 Task: Open the event Casual Webinar: Email Marketing Strategies on '2024/05/08', change the date to 2024/03/25, change the font style of the description to Trebuchet MS, set the availability to Free, insert an emoji Wed, logged in from the account softage.10@softage.net and add another guest for the event, softage.8@softage.net. Change the alignment of the event description to Align center.Change the font color of the description to Light  Orange and select an event charm, 
Action: Mouse moved to (302, 127)
Screenshot: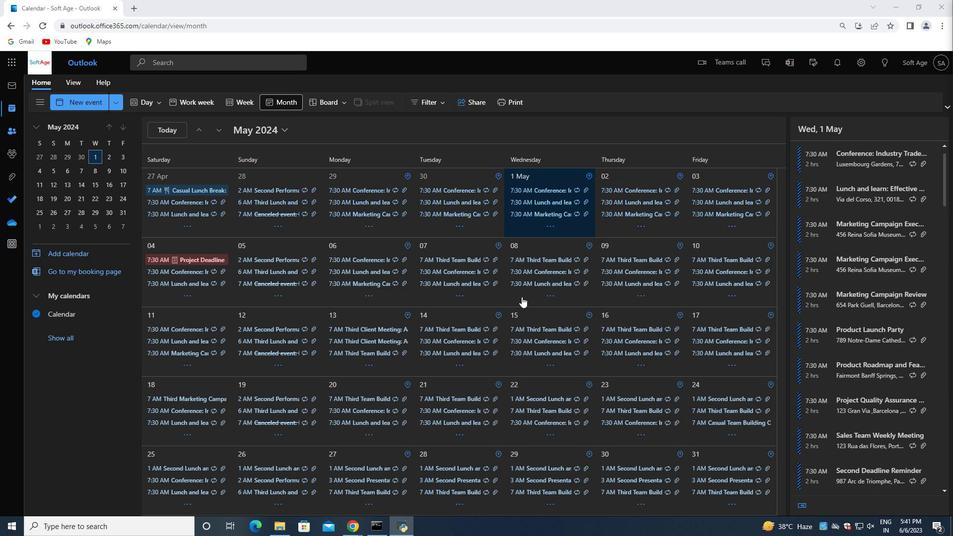 
Action: Mouse pressed left at (302, 127)
Screenshot: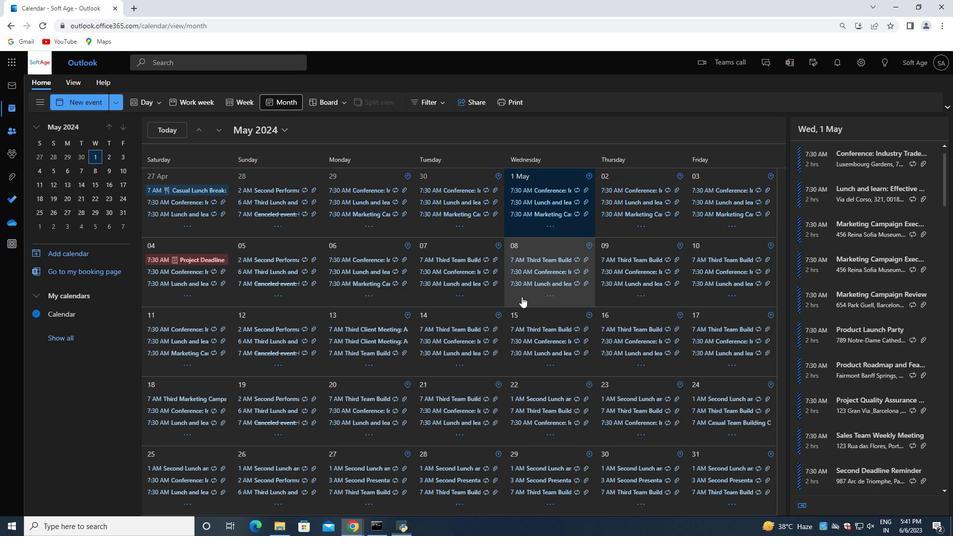 
Action: Mouse moved to (327, 151)
Screenshot: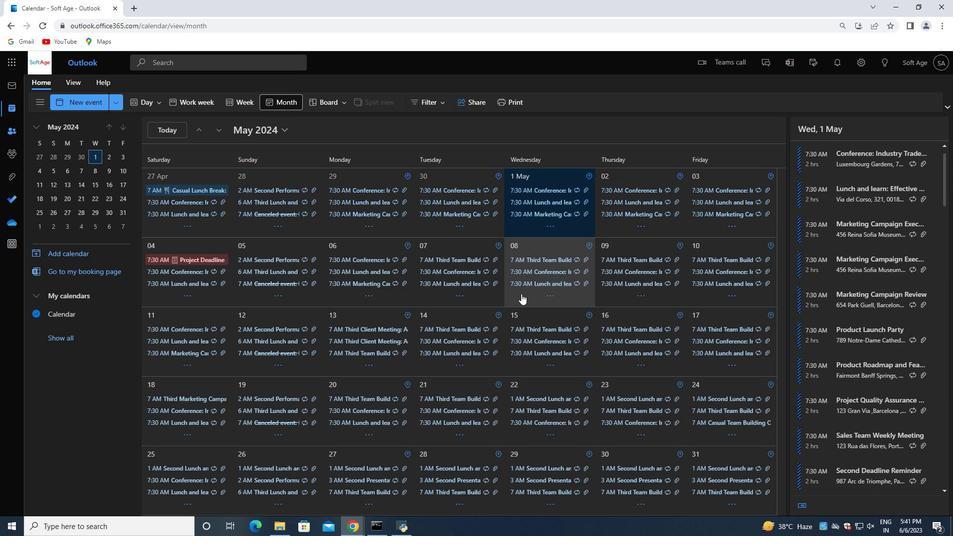 
Action: Mouse pressed left at (327, 151)
Screenshot: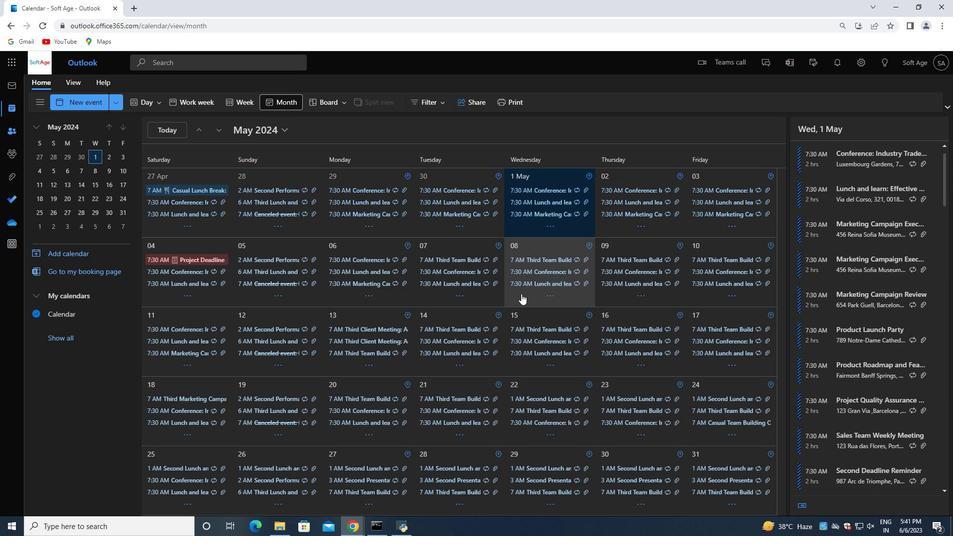
Action: Mouse moved to (240, 200)
Screenshot: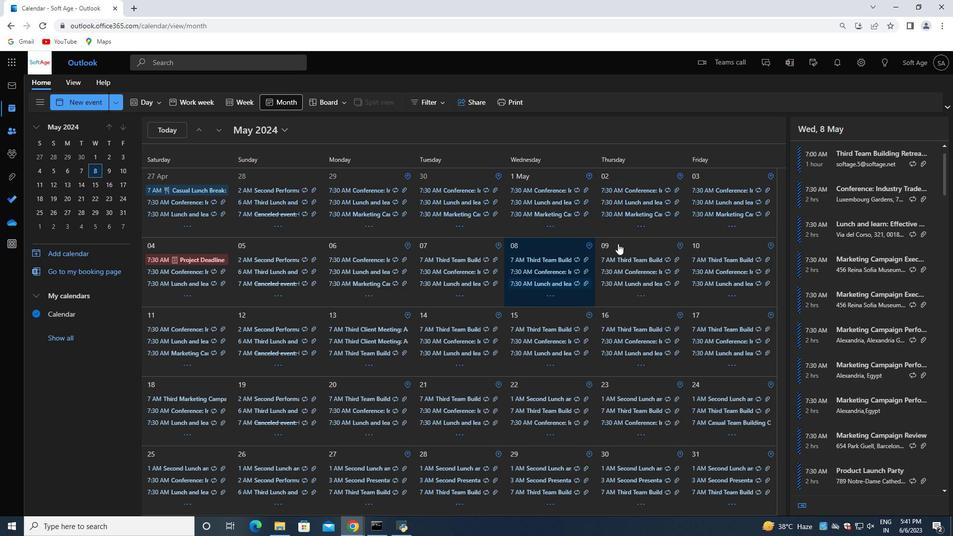 
Action: Mouse pressed left at (240, 200)
Screenshot: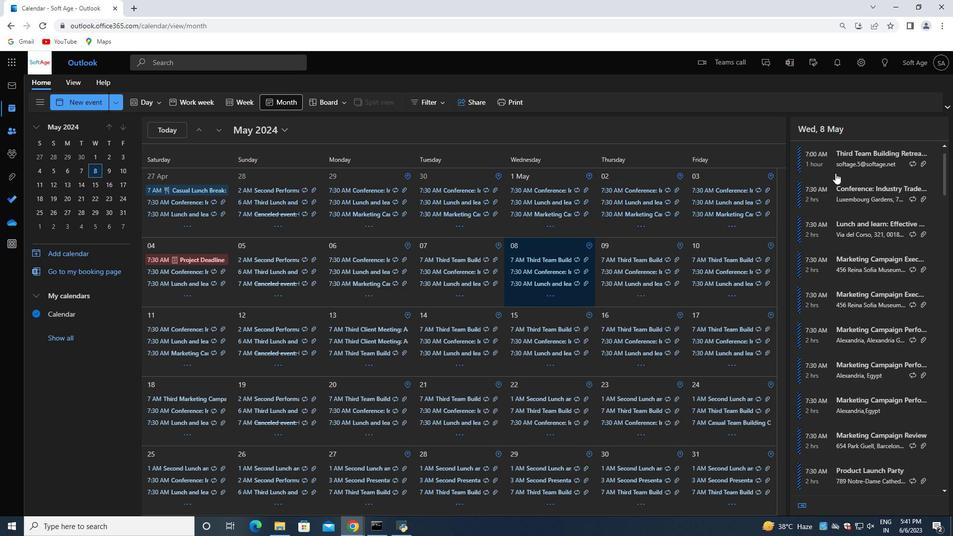 
Action: Mouse moved to (515, 135)
Screenshot: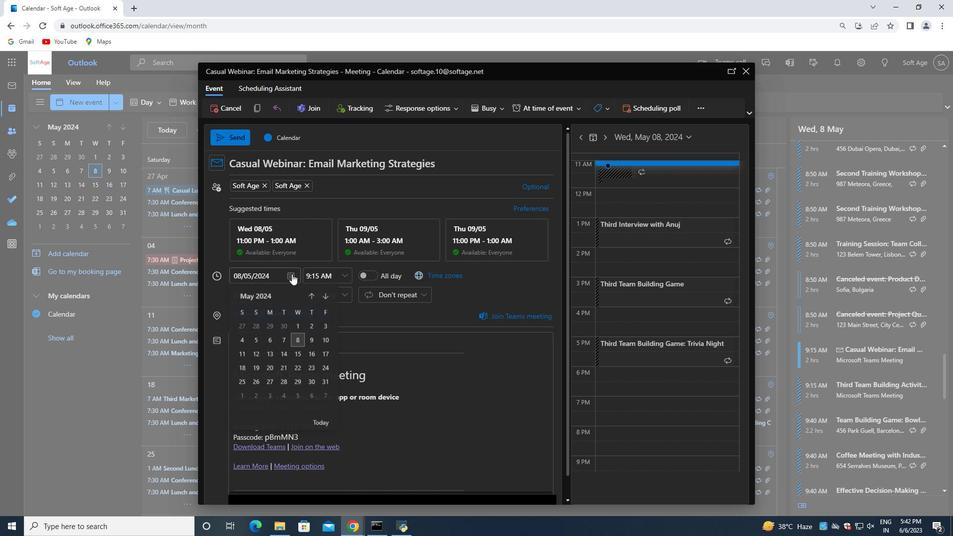
Action: Mouse pressed left at (515, 135)
Screenshot: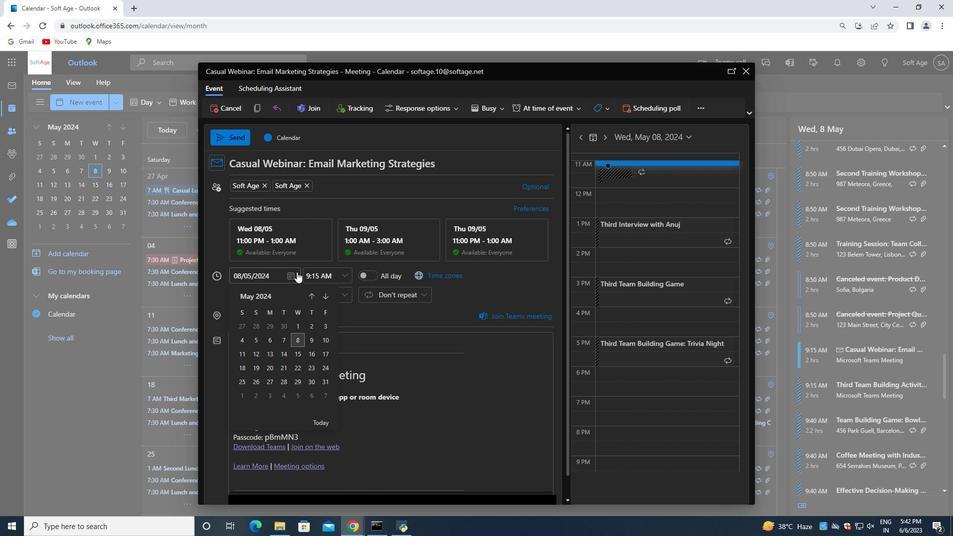 
Action: Mouse moved to (521, 296)
Screenshot: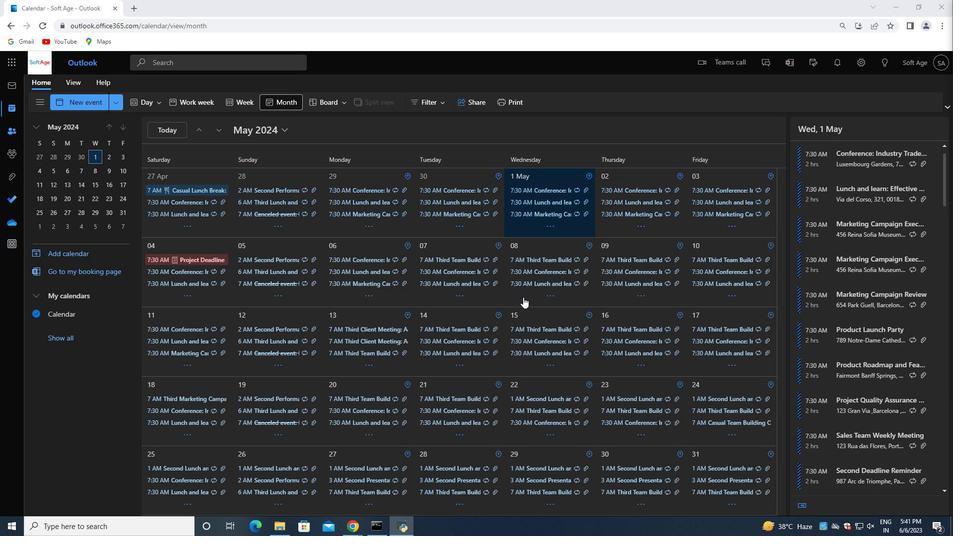 
Action: Mouse pressed left at (521, 296)
Screenshot: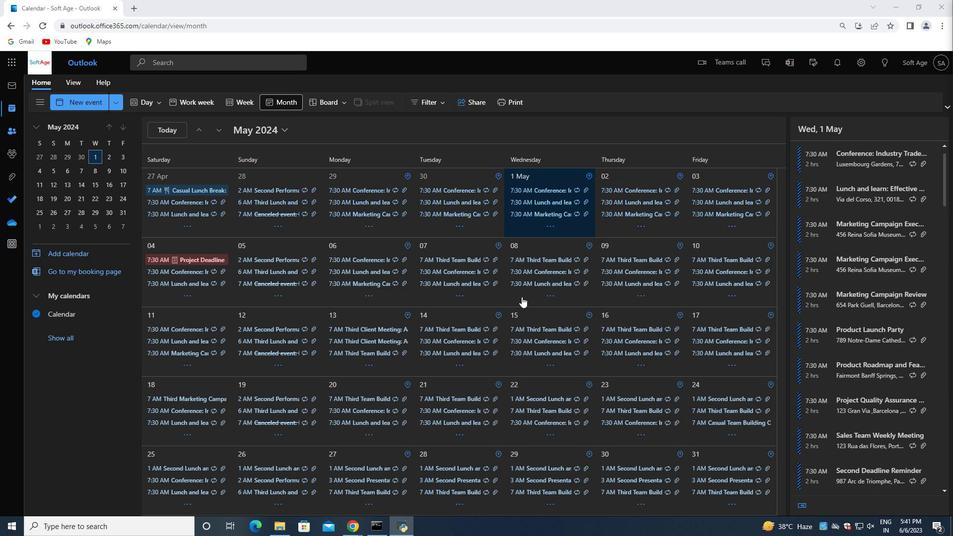 
Action: Mouse moved to (861, 275)
Screenshot: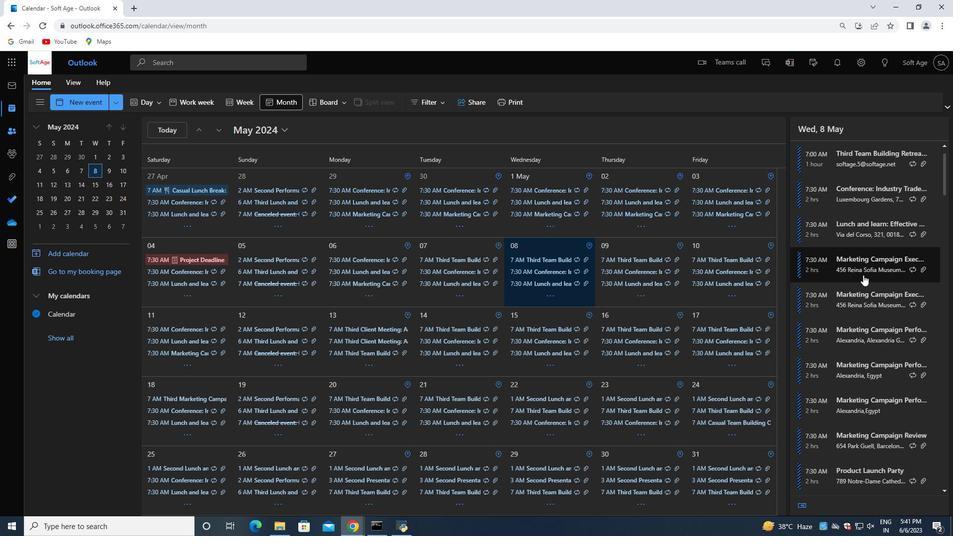 
Action: Mouse scrolled (861, 274) with delta (0, 0)
Screenshot: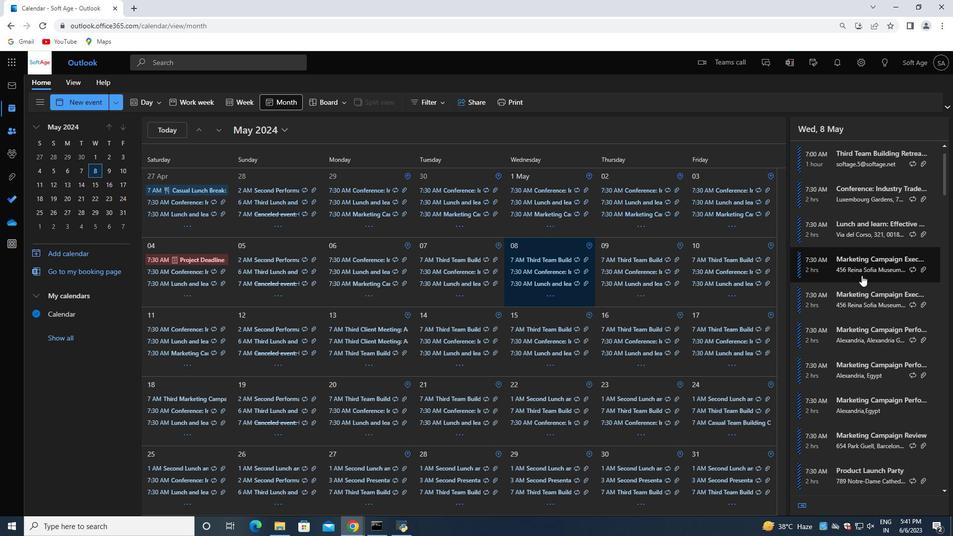 
Action: Mouse moved to (849, 273)
Screenshot: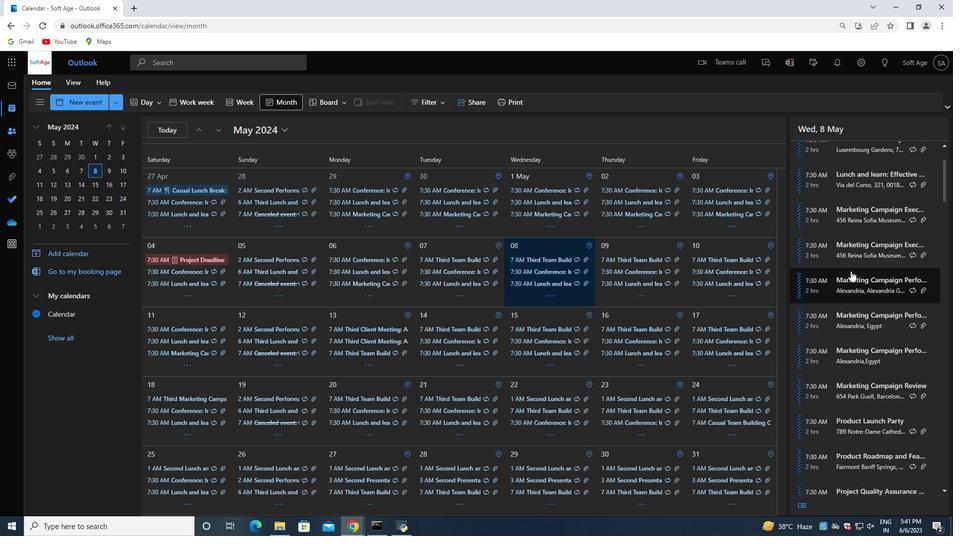 
Action: Mouse scrolled (849, 272) with delta (0, 0)
Screenshot: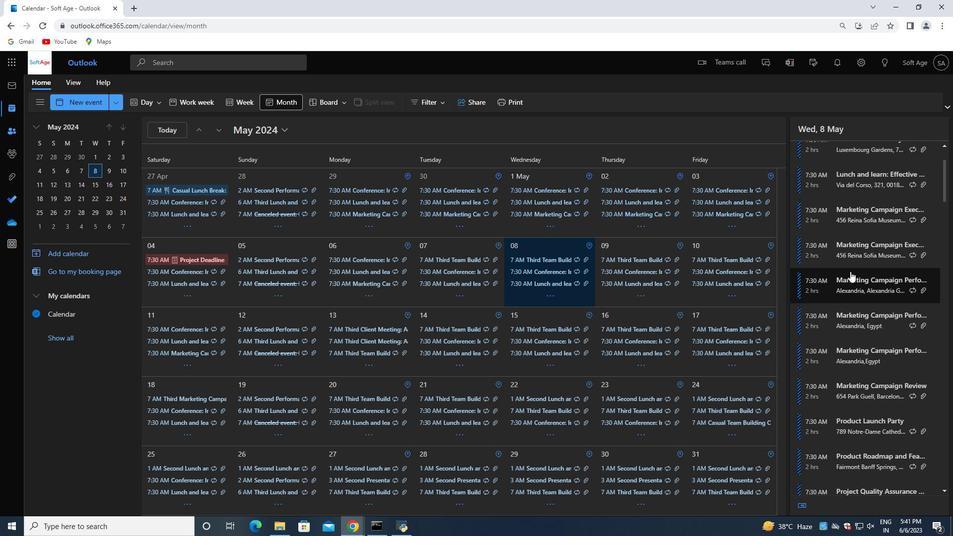 
Action: Mouse moved to (844, 274)
Screenshot: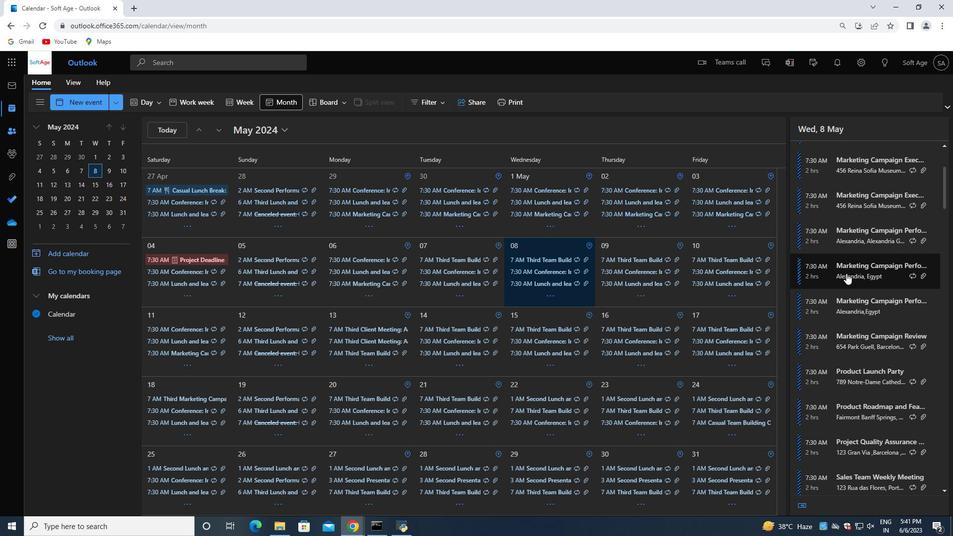 
Action: Mouse scrolled (844, 273) with delta (0, 0)
Screenshot: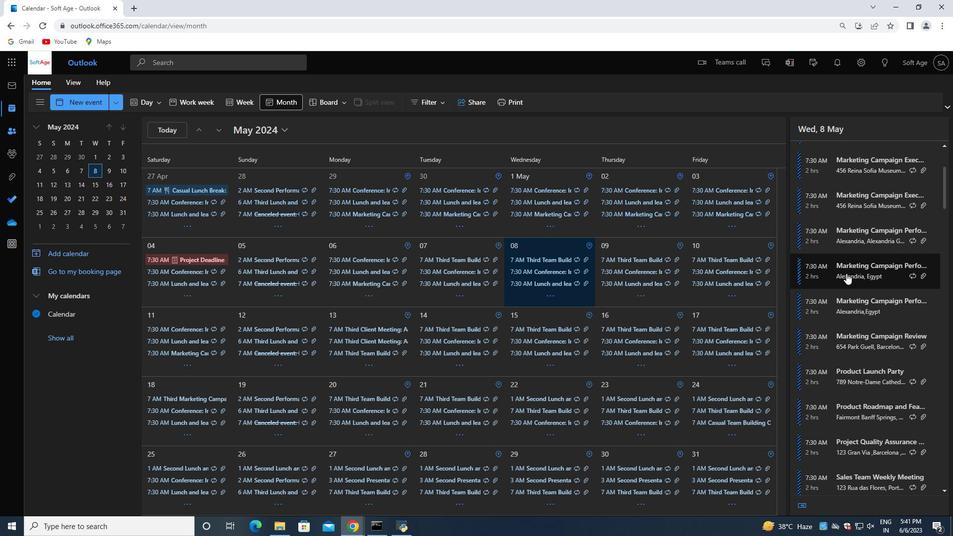 
Action: Mouse moved to (842, 274)
Screenshot: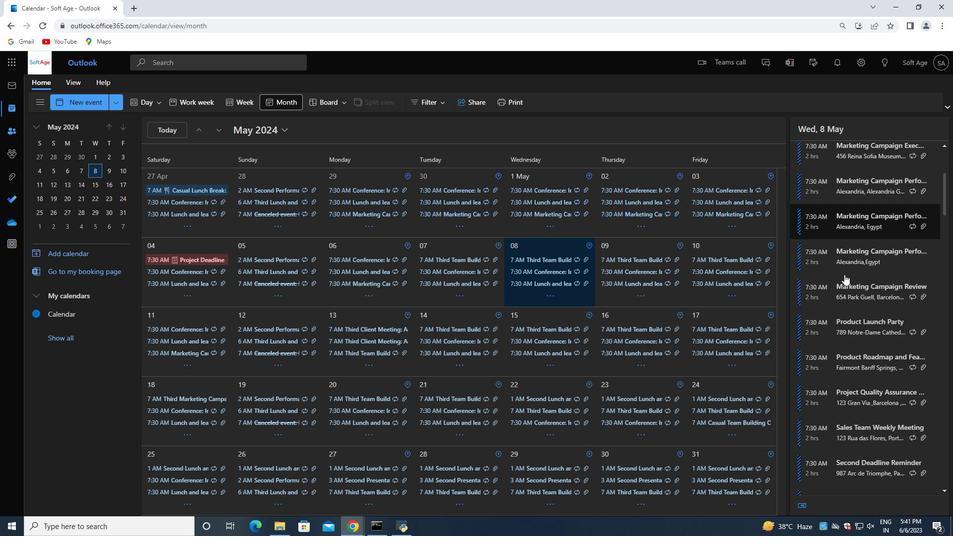 
Action: Mouse scrolled (842, 273) with delta (0, 0)
Screenshot: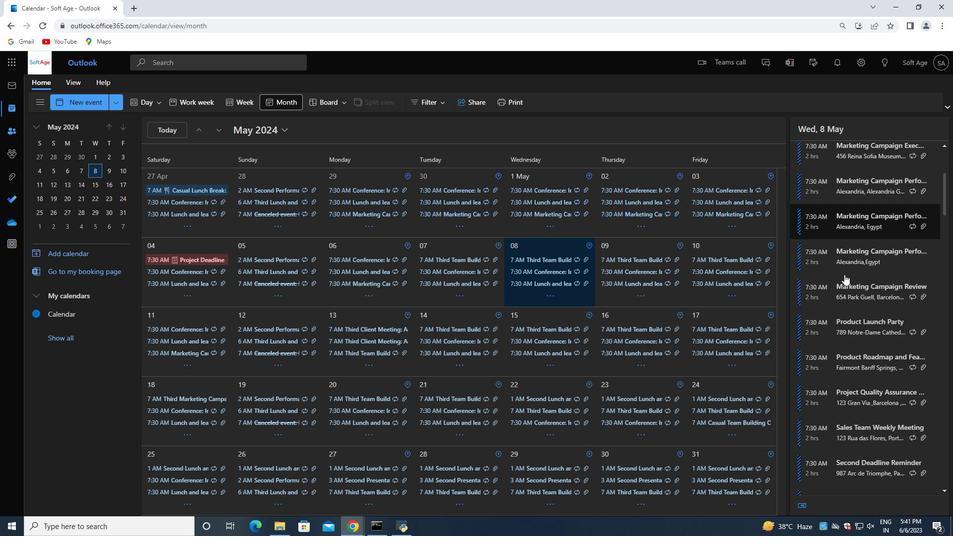 
Action: Mouse moved to (841, 274)
Screenshot: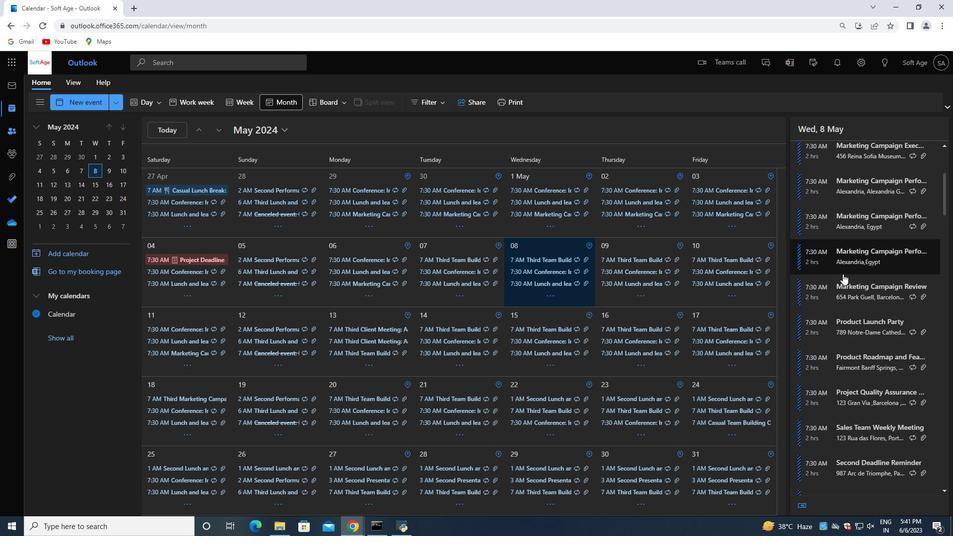 
Action: Mouse scrolled (841, 274) with delta (0, 0)
Screenshot: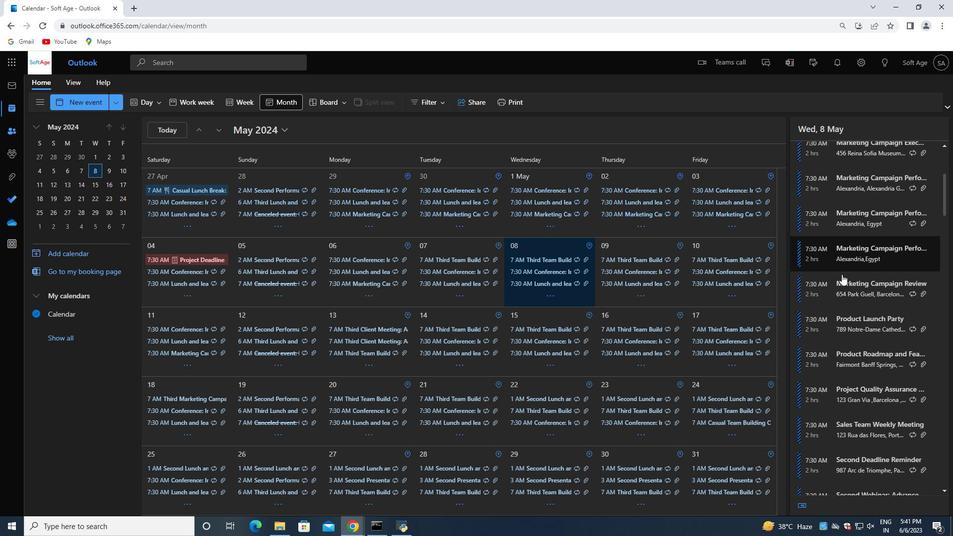 
Action: Mouse moved to (841, 277)
Screenshot: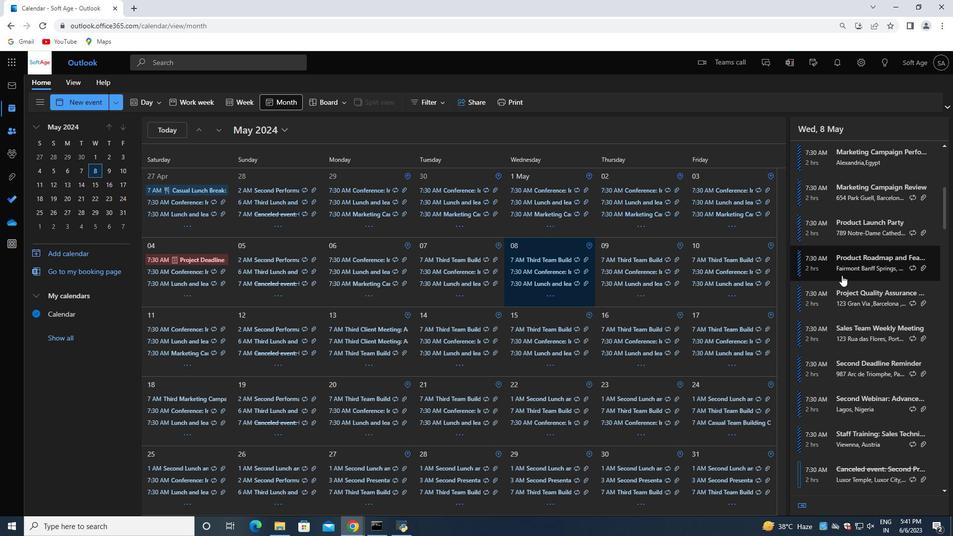 
Action: Mouse scrolled (841, 276) with delta (0, 0)
Screenshot: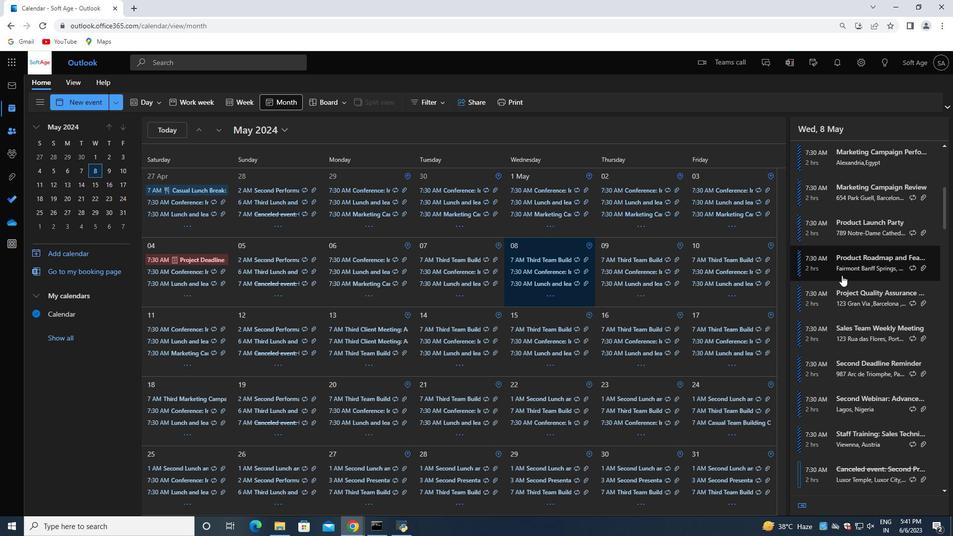 
Action: Mouse moved to (841, 278)
Screenshot: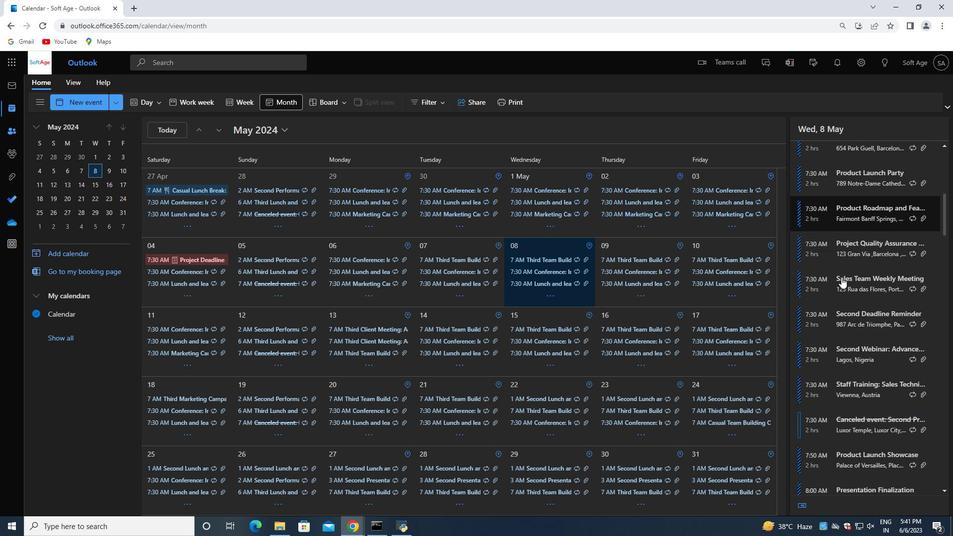 
Action: Mouse scrolled (841, 277) with delta (0, 0)
Screenshot: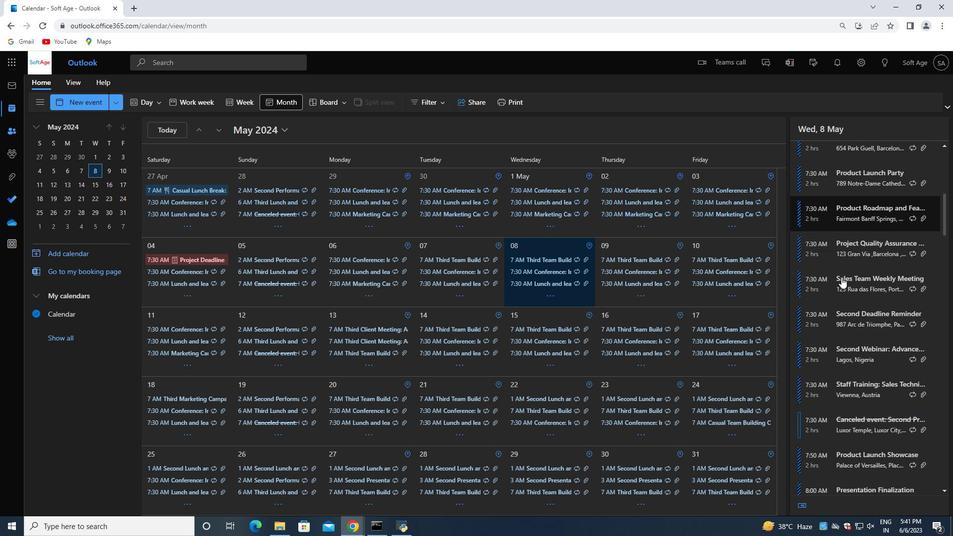 
Action: Mouse moved to (841, 279)
Screenshot: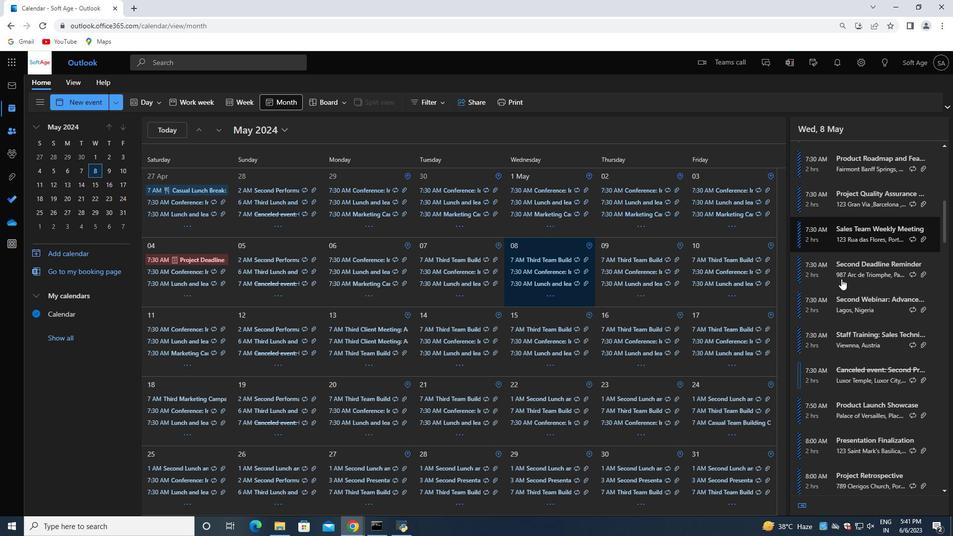
Action: Mouse scrolled (841, 279) with delta (0, 0)
Screenshot: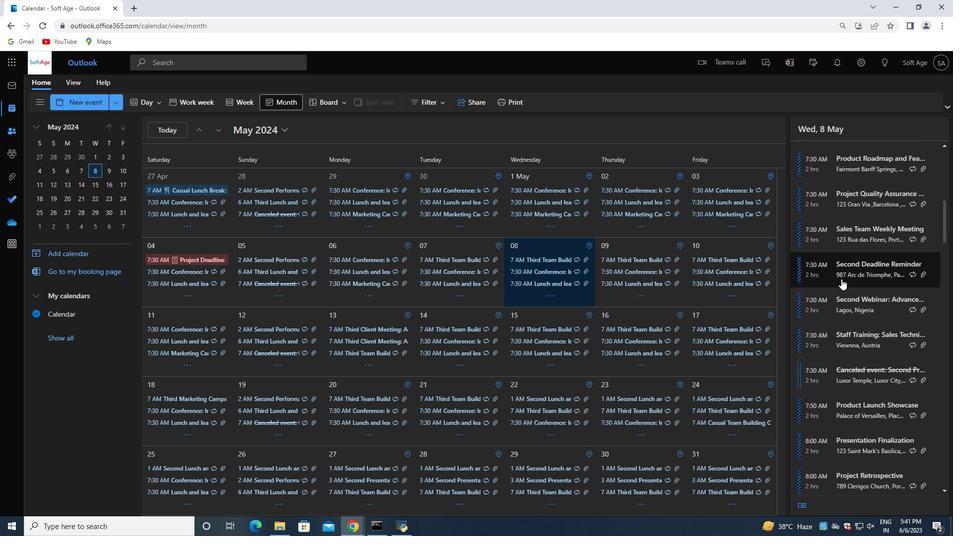
Action: Mouse moved to (840, 282)
Screenshot: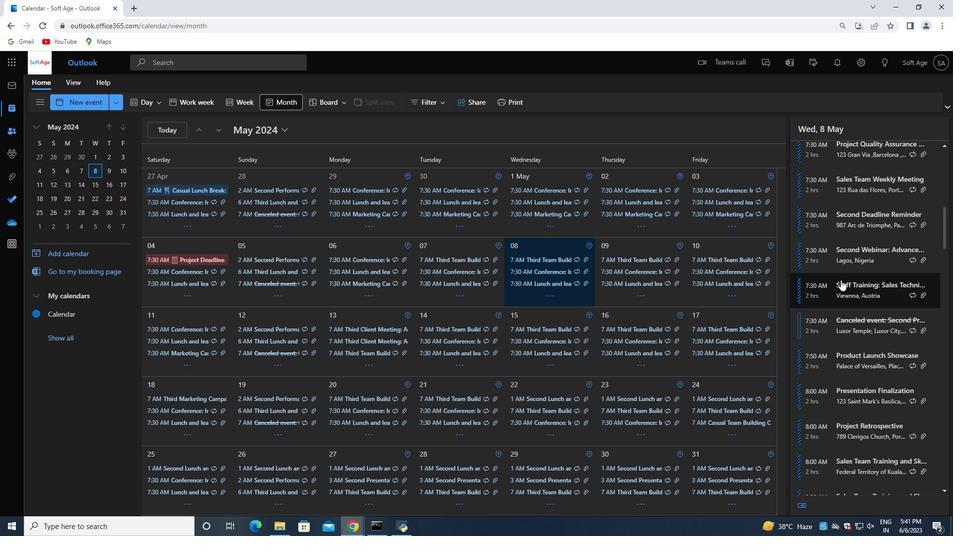 
Action: Mouse scrolled (840, 279) with delta (0, 0)
Screenshot: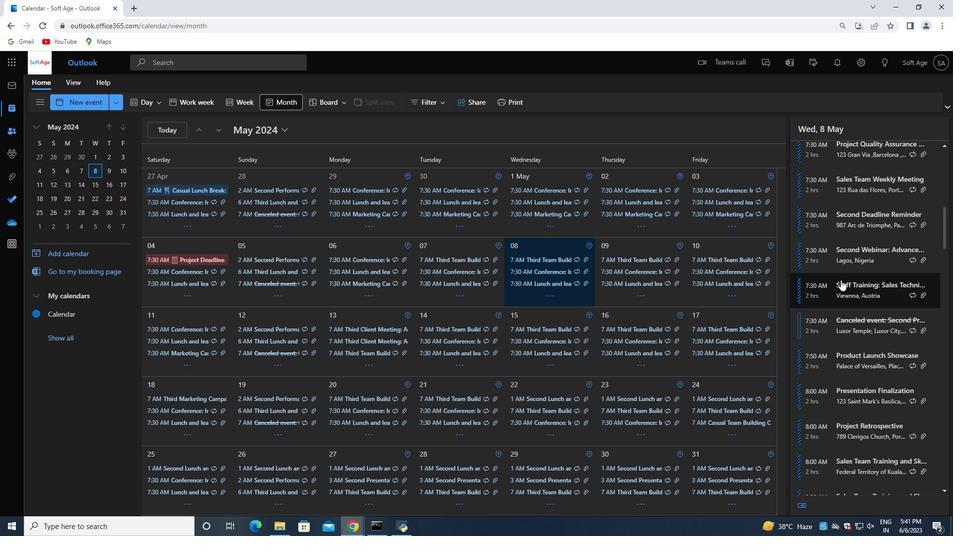
Action: Mouse scrolled (840, 281) with delta (0, 0)
Screenshot: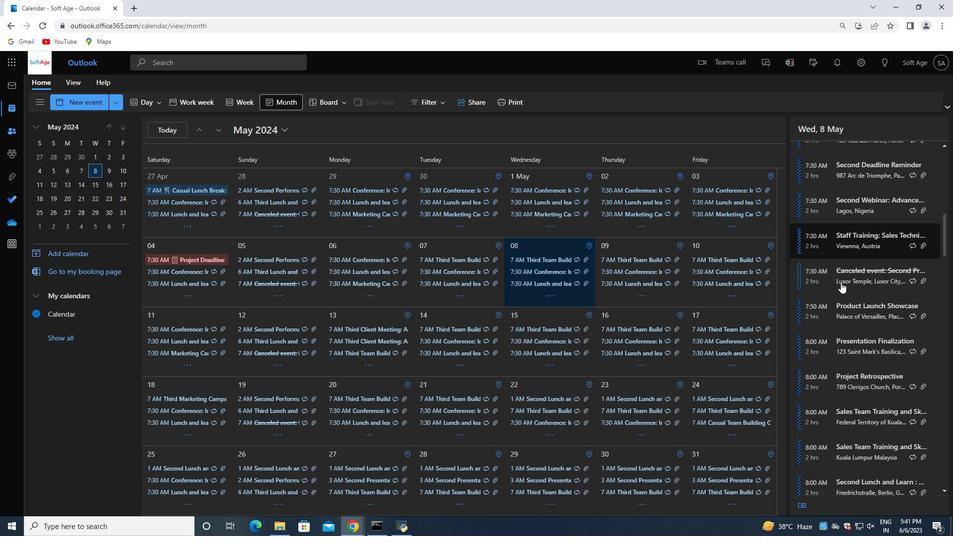 
Action: Mouse moved to (840, 282)
Screenshot: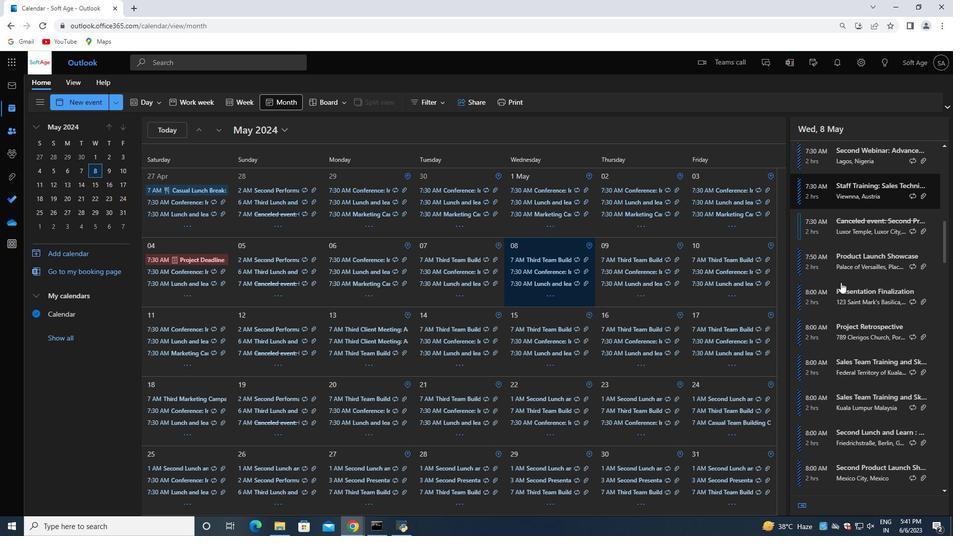 
Action: Mouse scrolled (840, 282) with delta (0, 0)
Screenshot: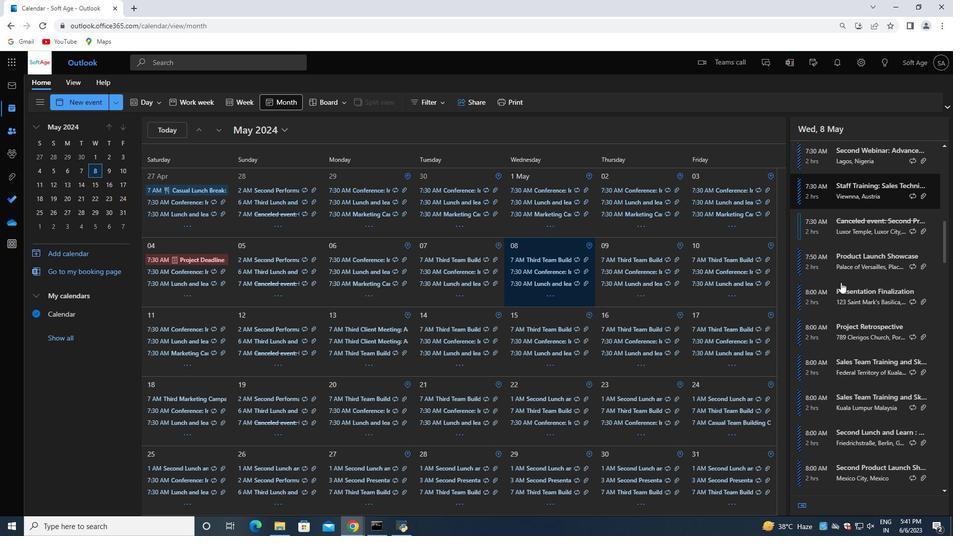 
Action: Mouse moved to (839, 283)
Screenshot: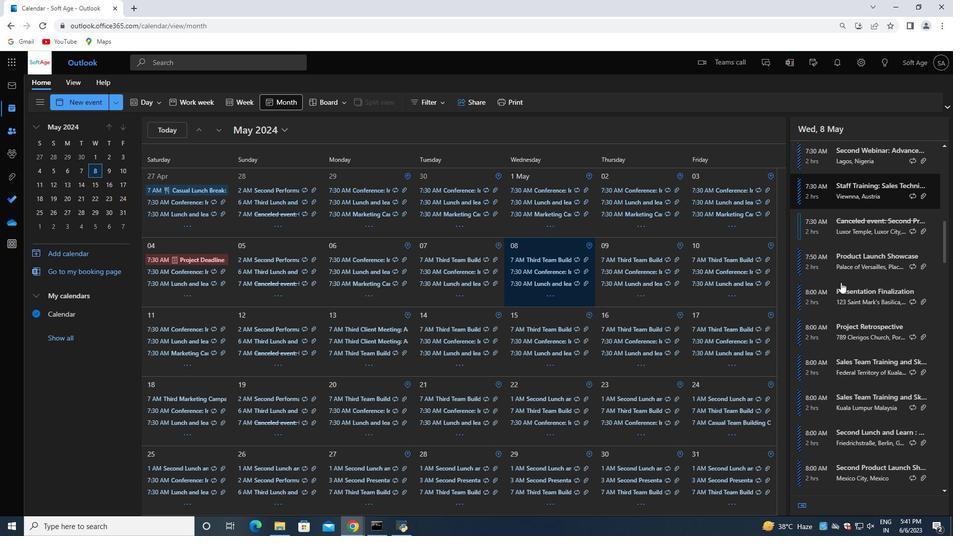 
Action: Mouse scrolled (839, 283) with delta (0, 0)
Screenshot: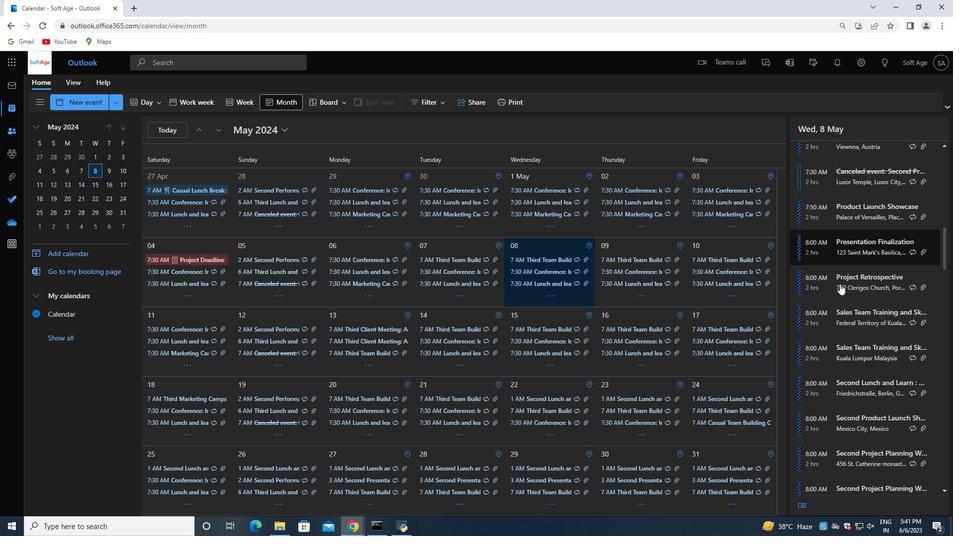 
Action: Mouse moved to (838, 284)
Screenshot: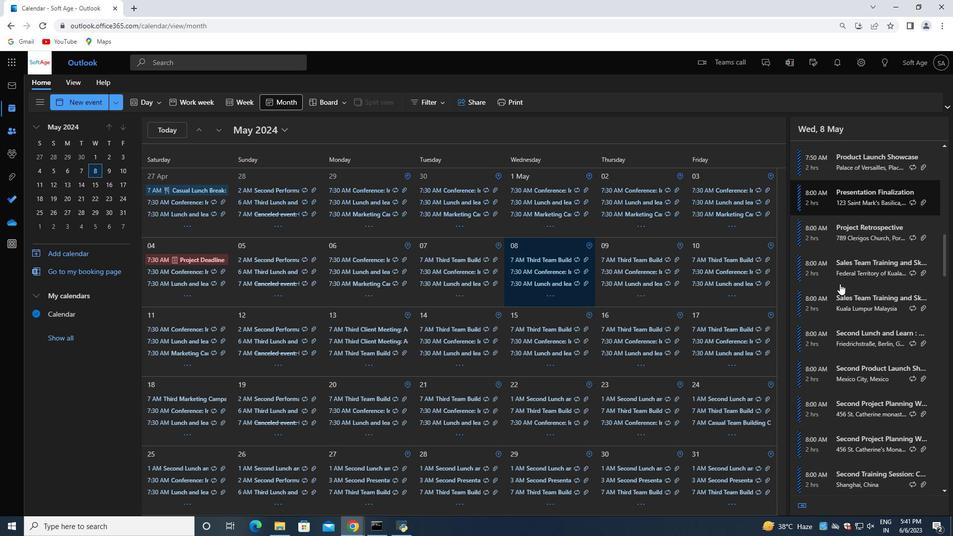 
Action: Mouse scrolled (838, 283) with delta (0, 0)
Screenshot: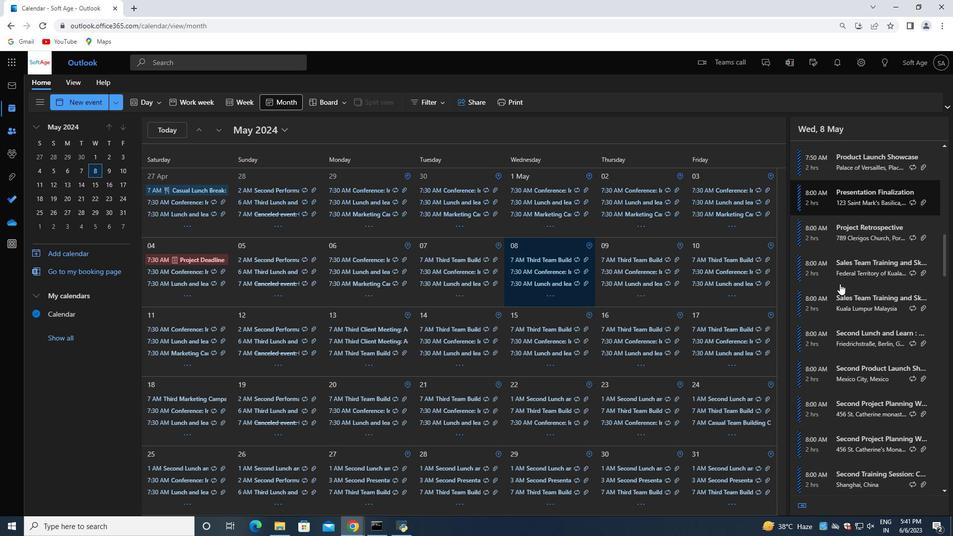 
Action: Mouse scrolled (838, 283) with delta (0, 0)
Screenshot: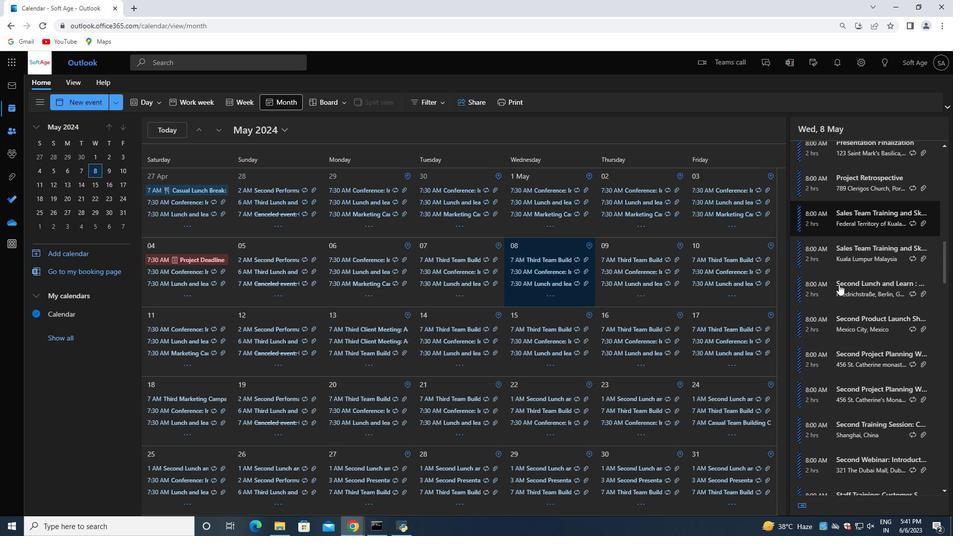 
Action: Mouse scrolled (838, 283) with delta (0, 0)
Screenshot: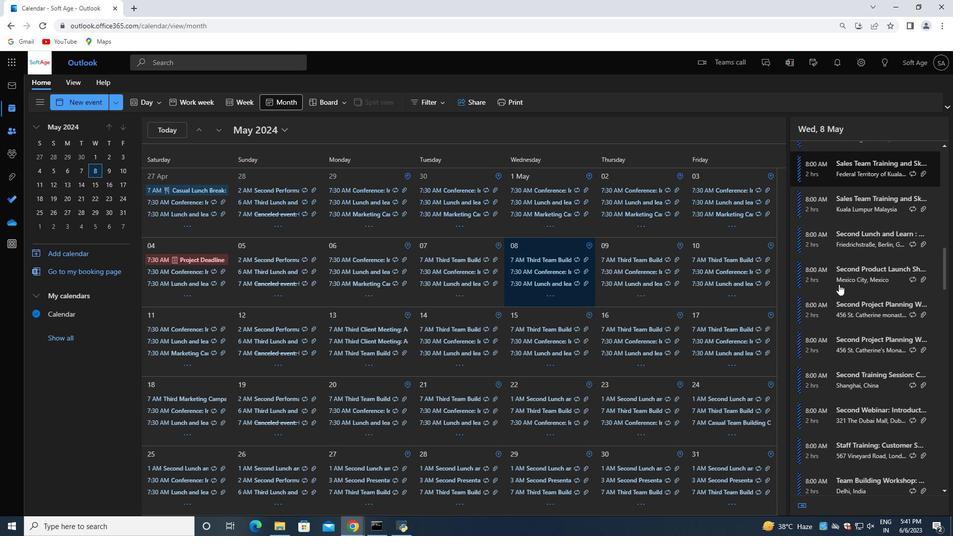 
Action: Mouse moved to (838, 285)
Screenshot: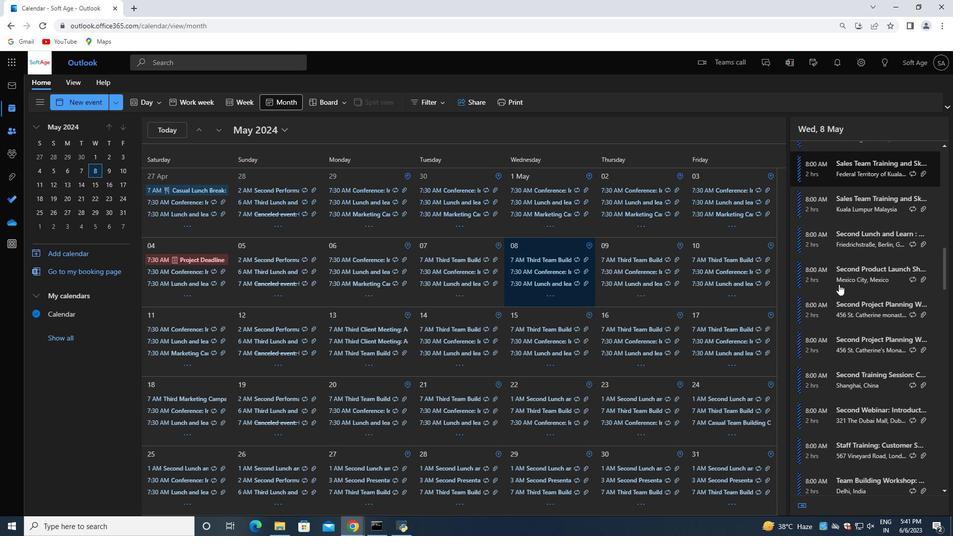 
Action: Mouse scrolled (838, 284) with delta (0, 0)
Screenshot: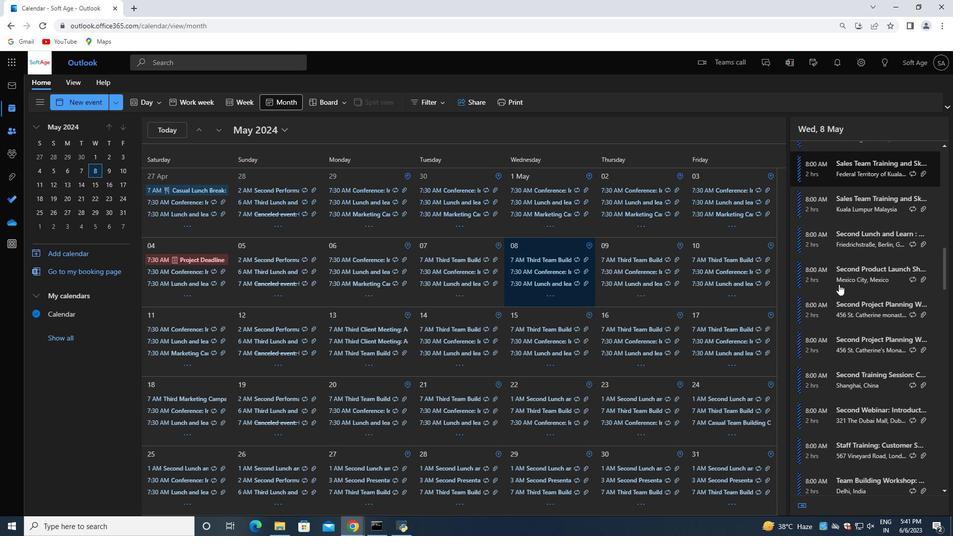 
Action: Mouse moved to (824, 280)
Screenshot: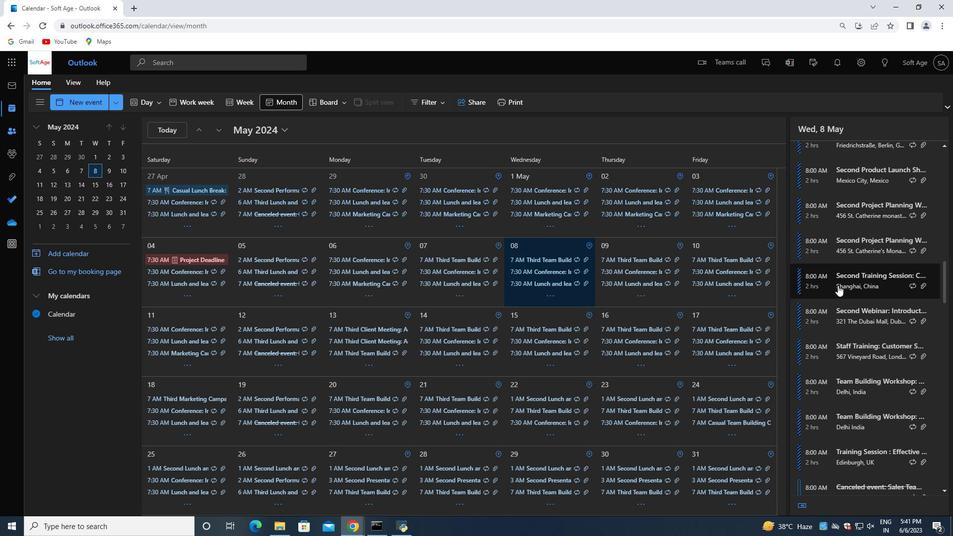 
Action: Mouse scrolled (824, 280) with delta (0, 0)
Screenshot: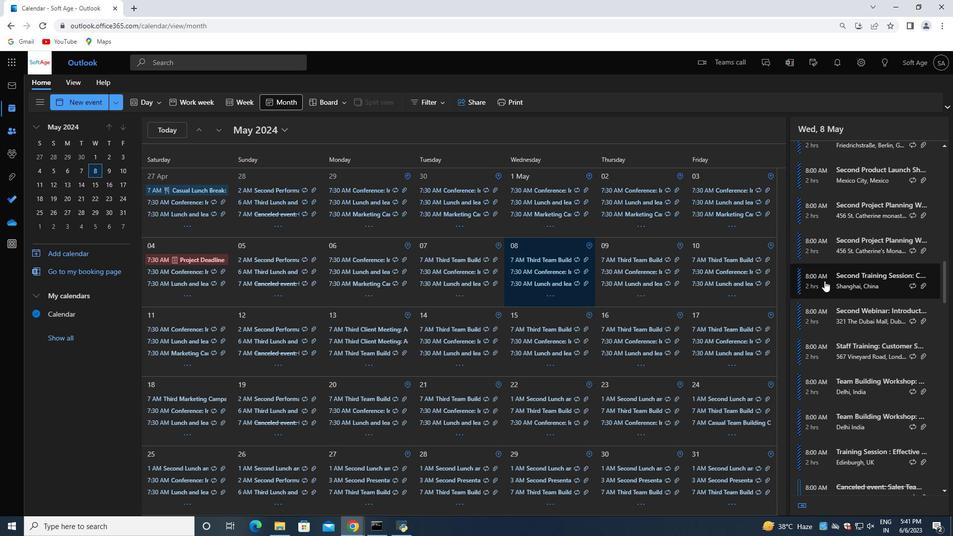 
Action: Mouse moved to (824, 280)
Screenshot: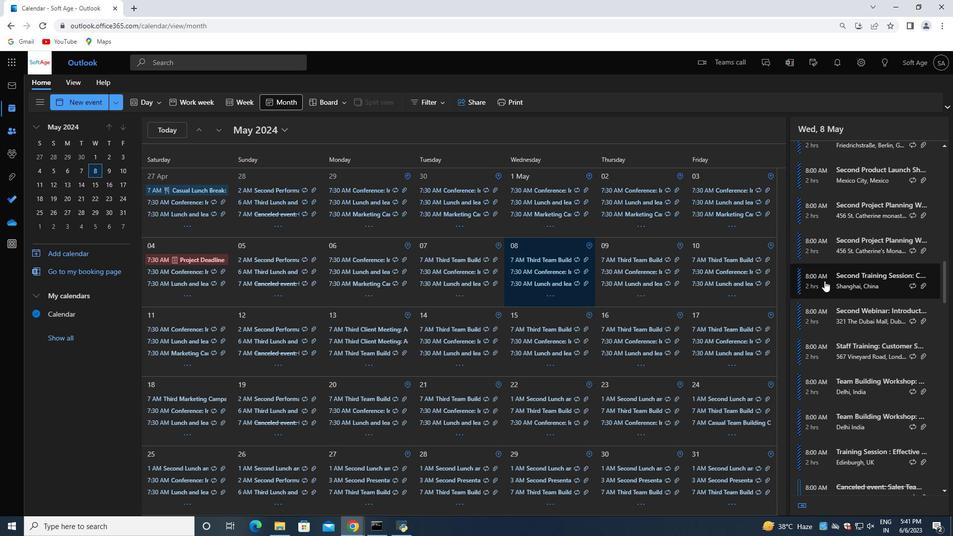
Action: Mouse scrolled (824, 279) with delta (0, 0)
Screenshot: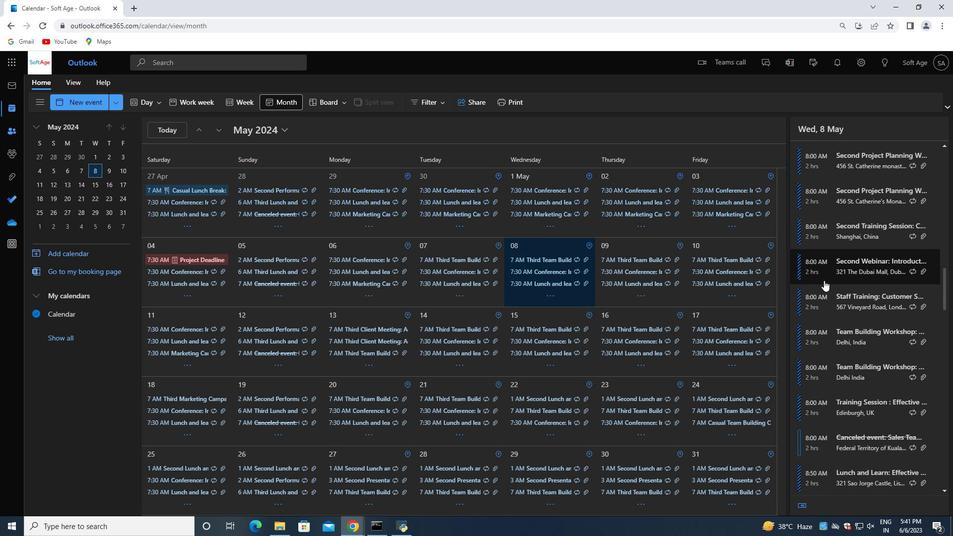 
Action: Mouse moved to (823, 280)
Screenshot: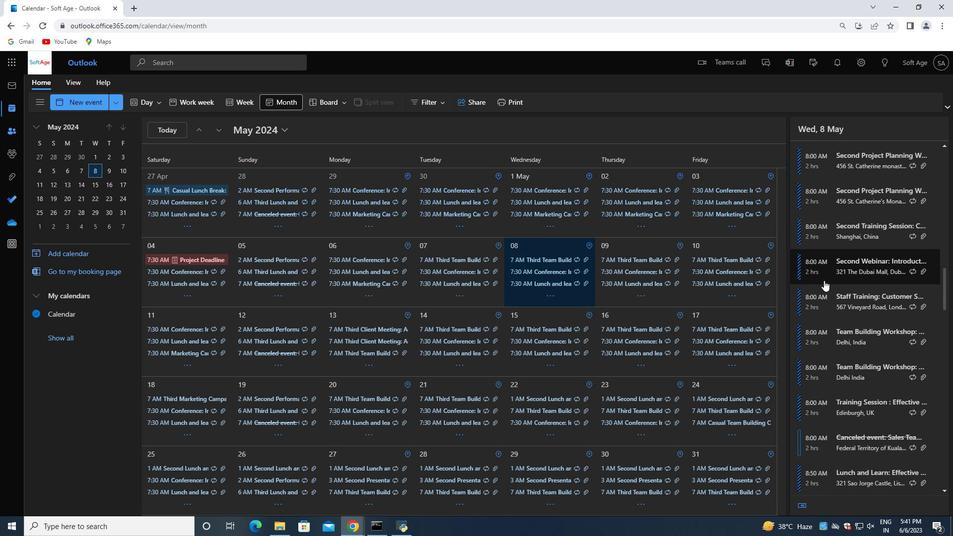 
Action: Mouse scrolled (823, 279) with delta (0, 0)
Screenshot: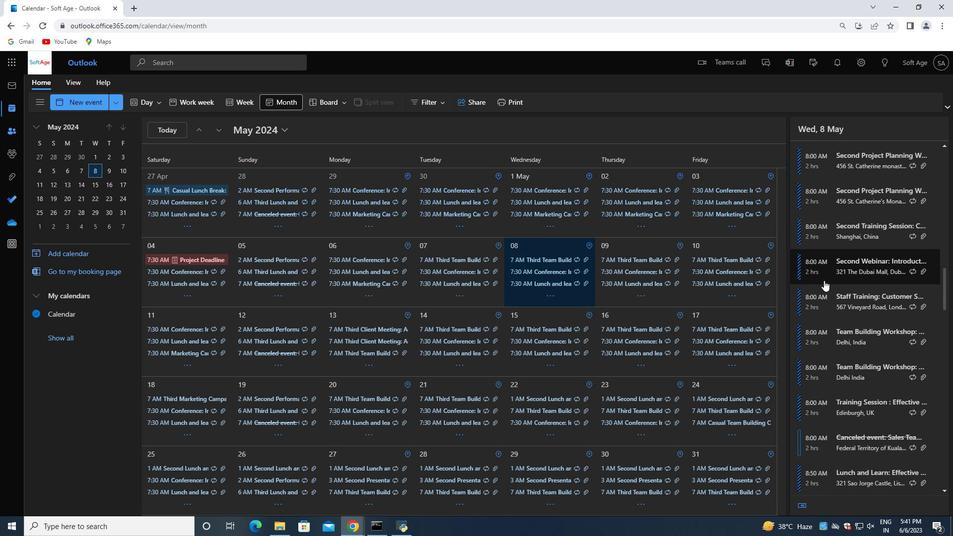 
Action: Mouse scrolled (823, 279) with delta (0, 0)
Screenshot: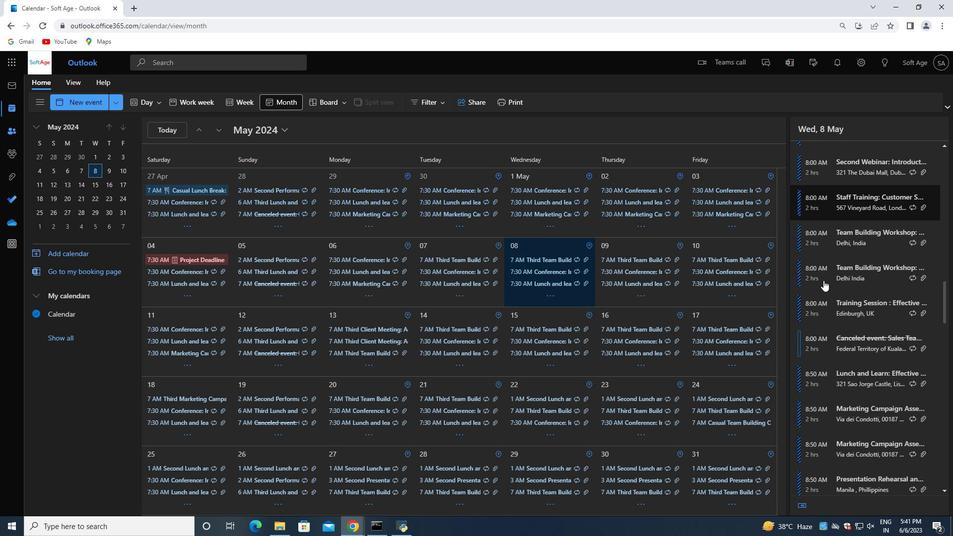 
Action: Mouse moved to (830, 335)
Screenshot: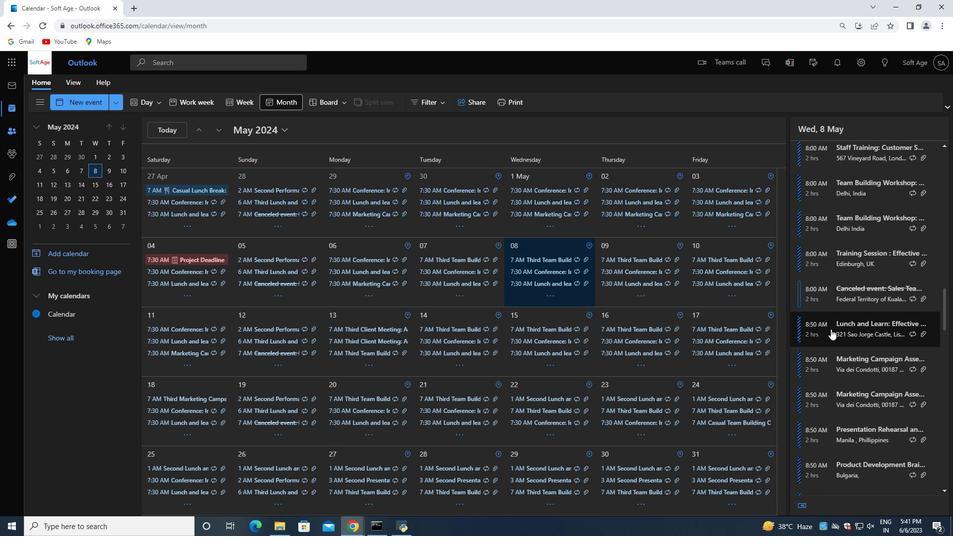 
Action: Mouse scrolled (830, 335) with delta (0, 0)
Screenshot: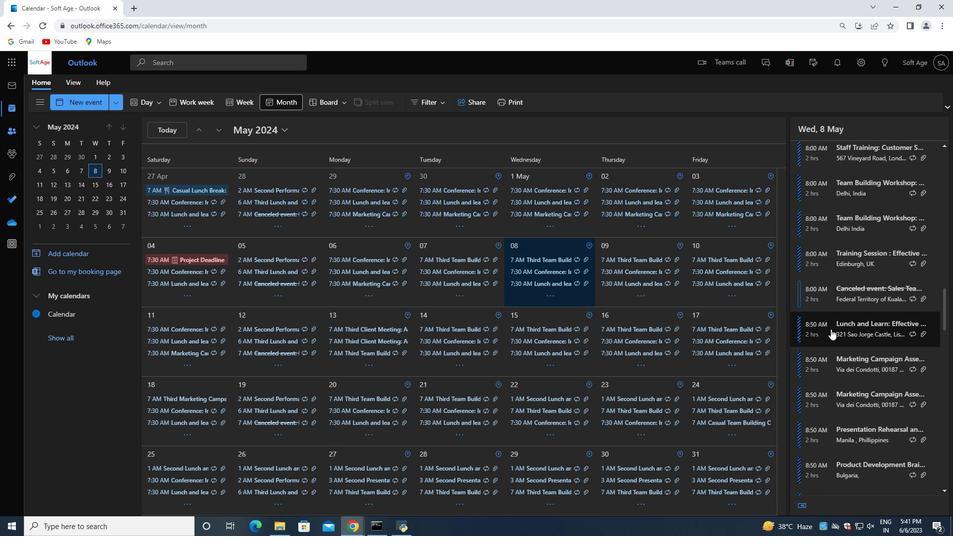 
Action: Mouse moved to (828, 348)
Screenshot: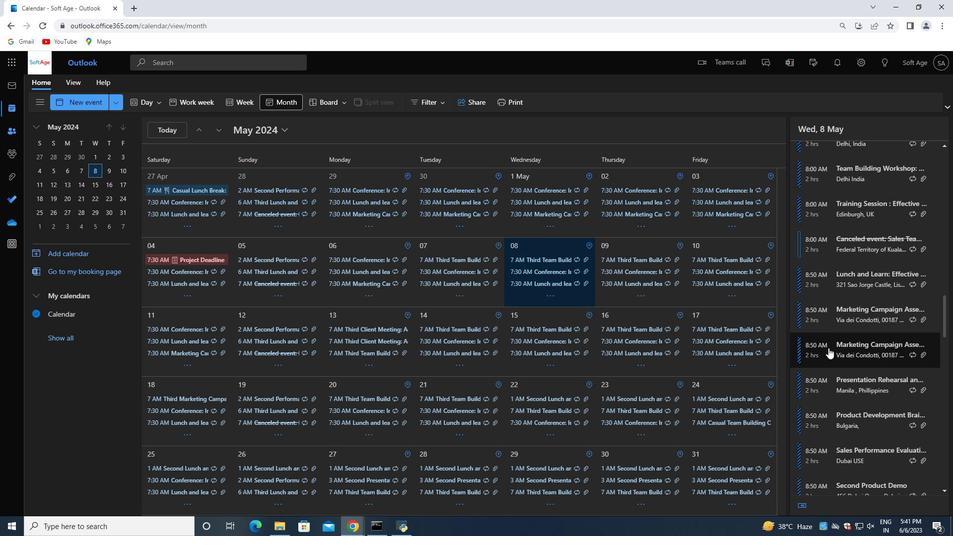 
Action: Mouse scrolled (828, 347) with delta (0, 0)
Screenshot: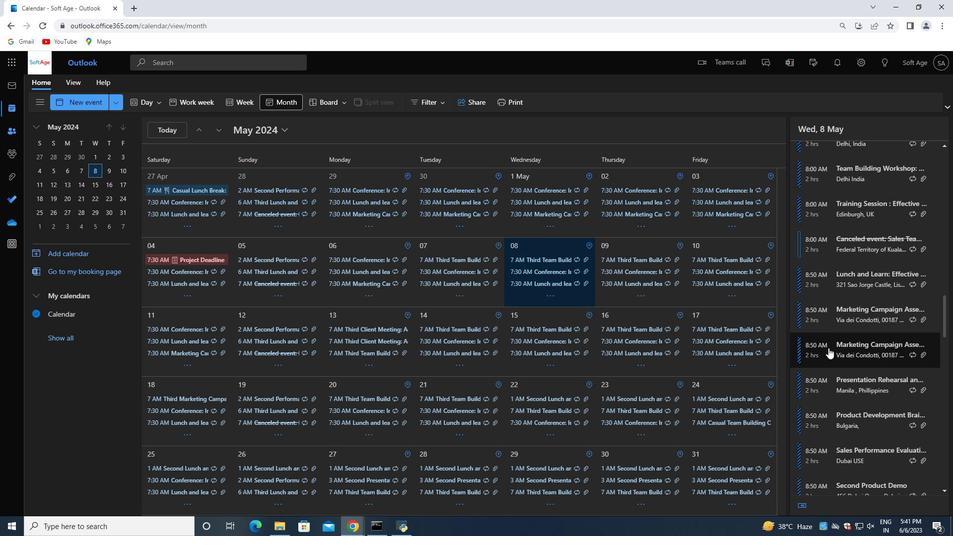 
Action: Mouse moved to (827, 346)
Screenshot: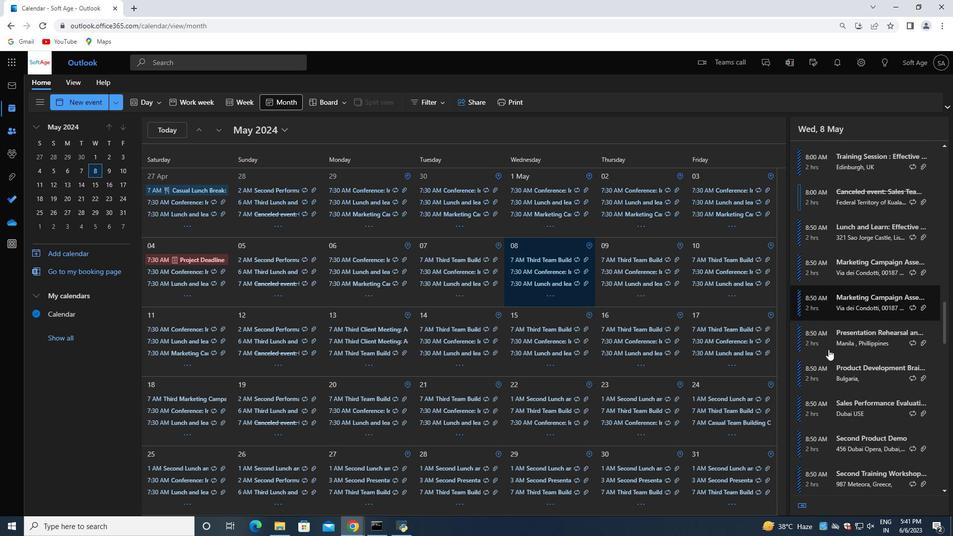 
Action: Mouse scrolled (827, 345) with delta (0, 0)
Screenshot: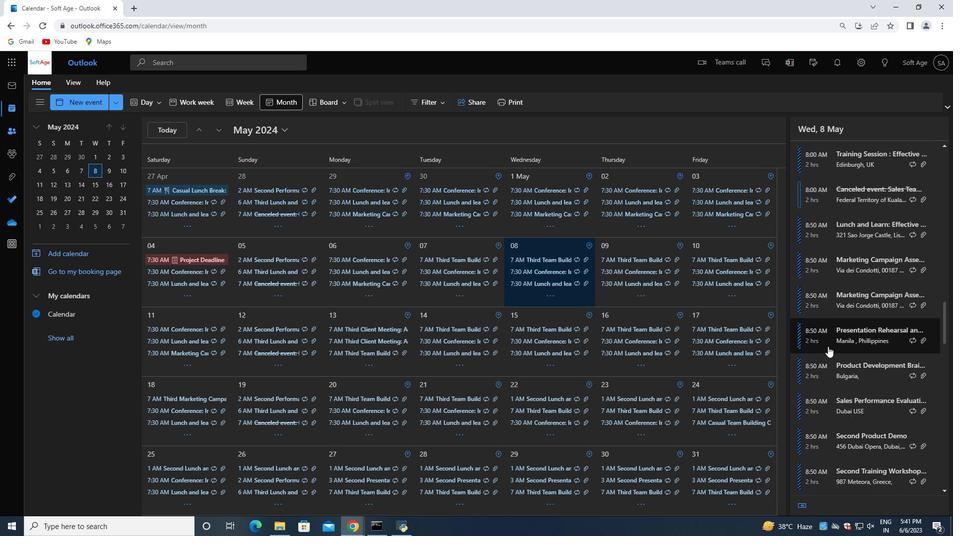 
Action: Mouse moved to (827, 345)
Screenshot: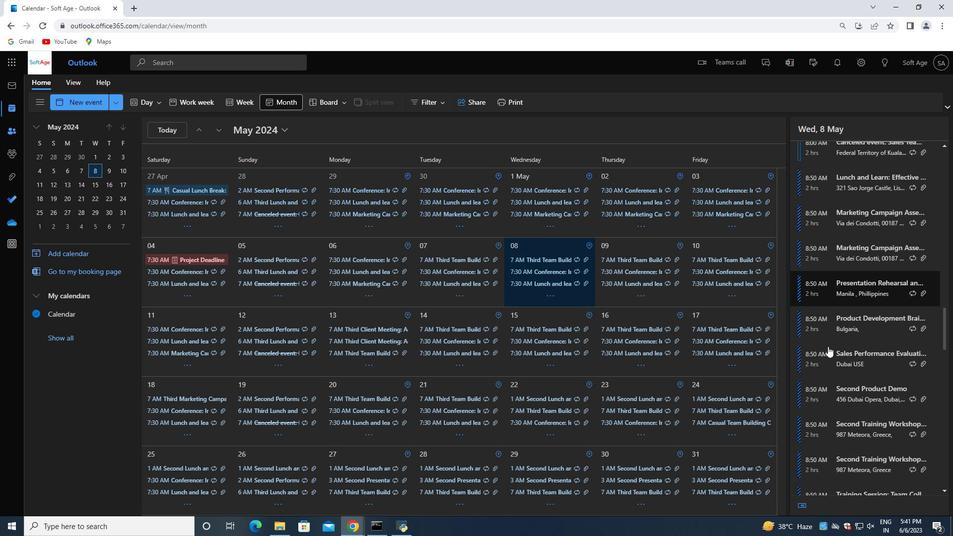 
Action: Mouse scrolled (827, 345) with delta (0, 0)
Screenshot: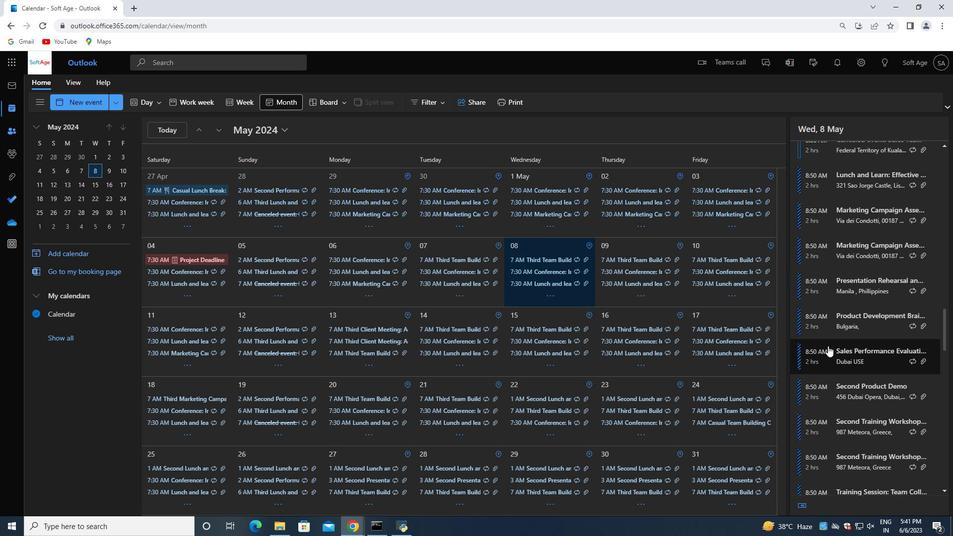 
Action: Mouse moved to (827, 343)
Screenshot: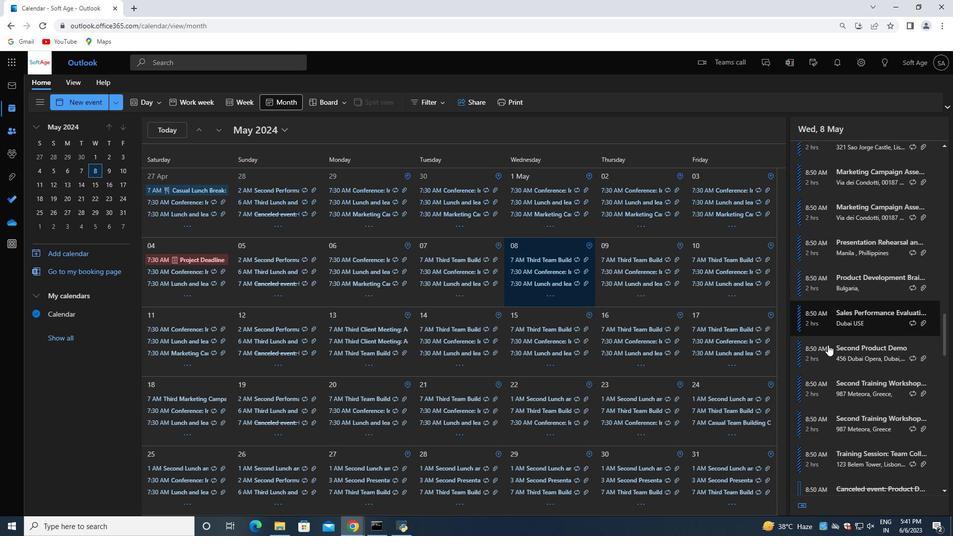 
Action: Mouse scrolled (827, 343) with delta (0, 0)
Screenshot: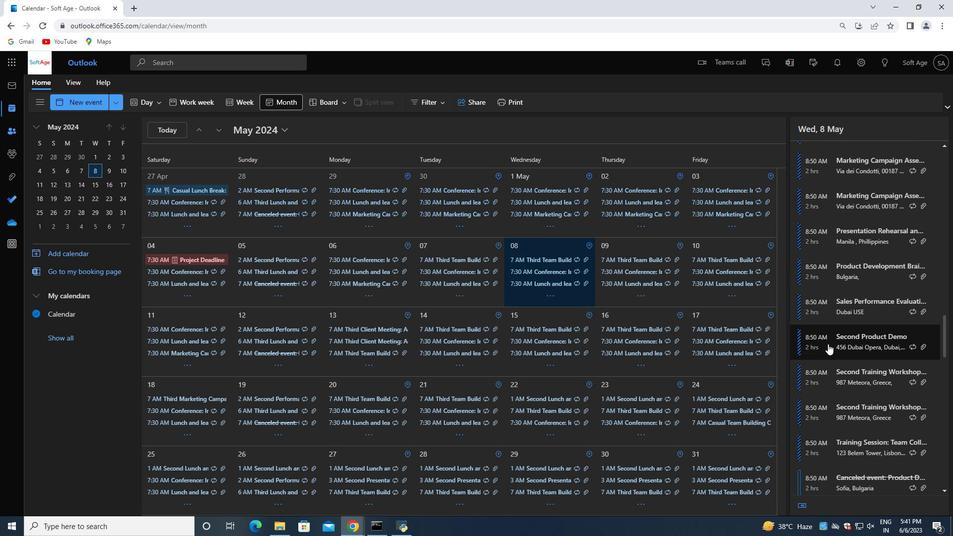 
Action: Mouse moved to (826, 342)
Screenshot: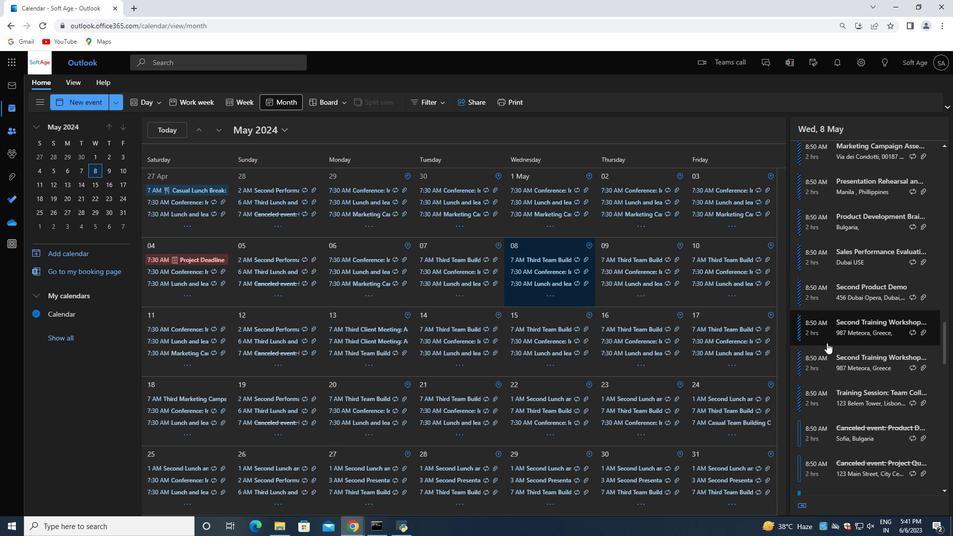 
Action: Mouse scrolled (826, 341) with delta (0, 0)
Screenshot: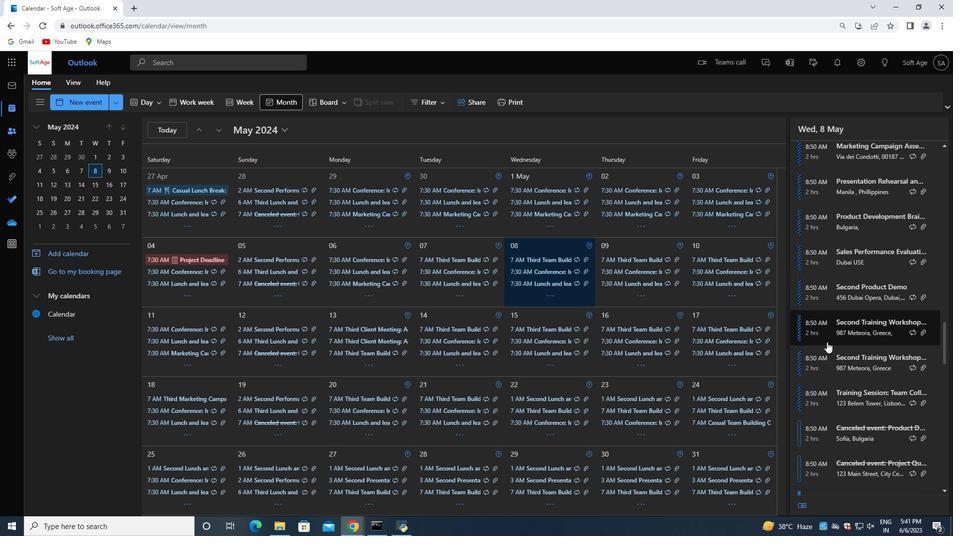 
Action: Mouse scrolled (826, 341) with delta (0, 0)
Screenshot: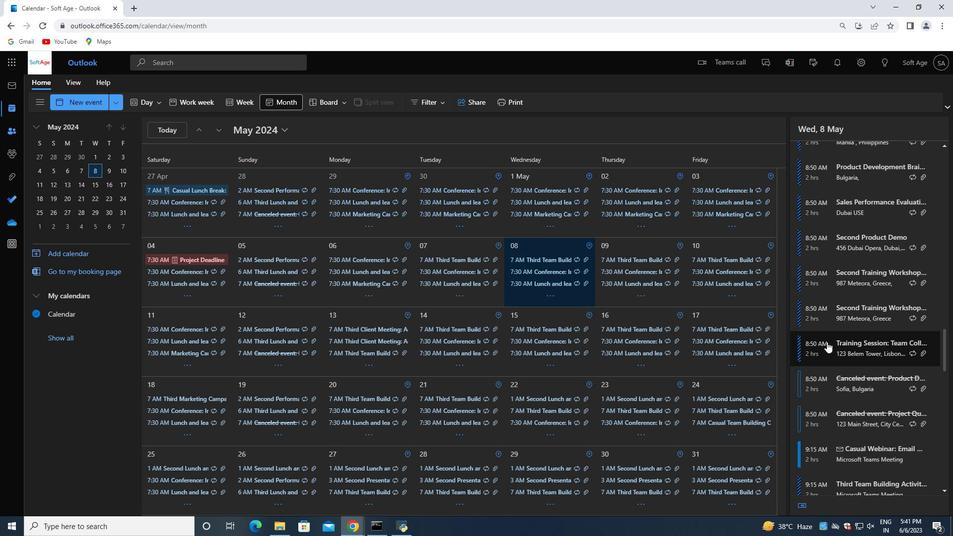 
Action: Mouse scrolled (826, 341) with delta (0, 0)
Screenshot: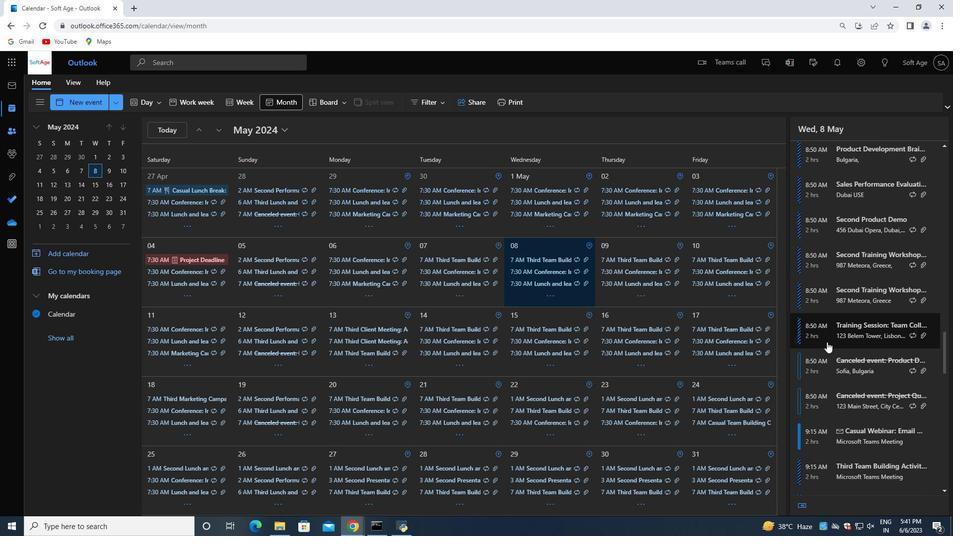 
Action: Mouse moved to (825, 359)
Screenshot: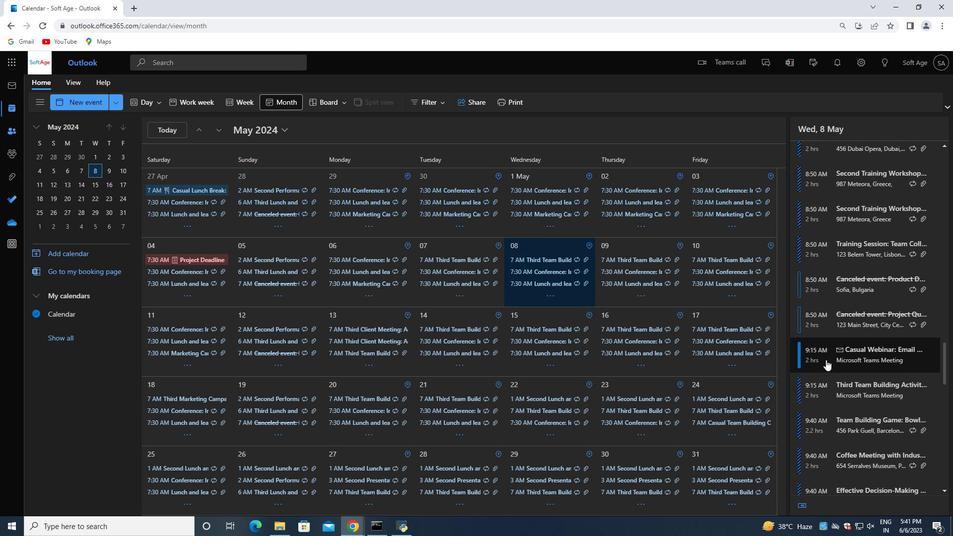 
Action: Mouse pressed left at (825, 359)
Screenshot: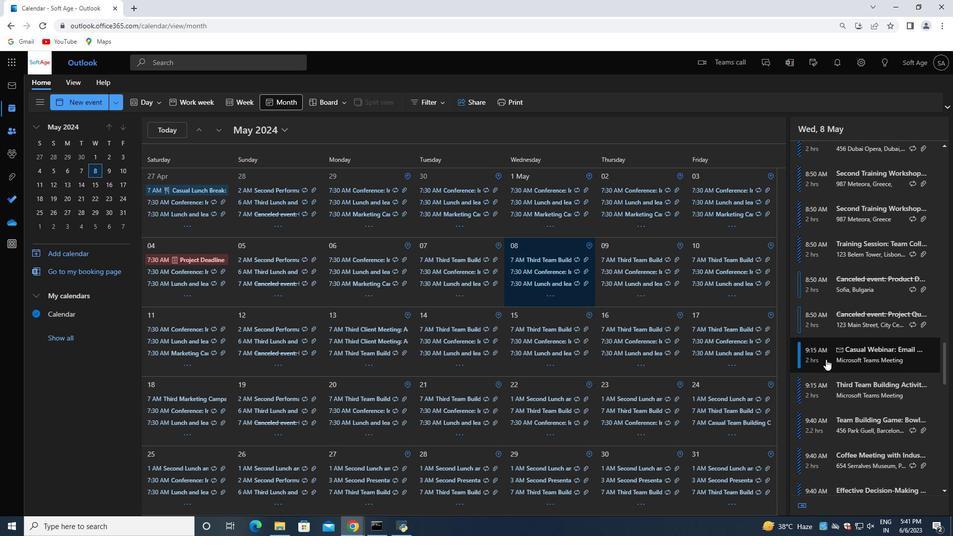 
Action: Mouse moved to (631, 421)
Screenshot: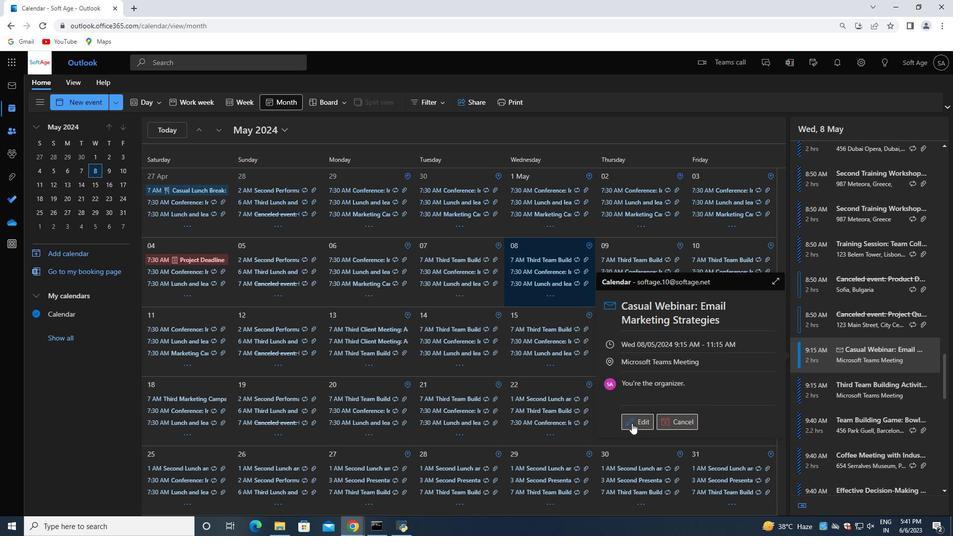 
Action: Mouse pressed left at (631, 421)
Screenshot: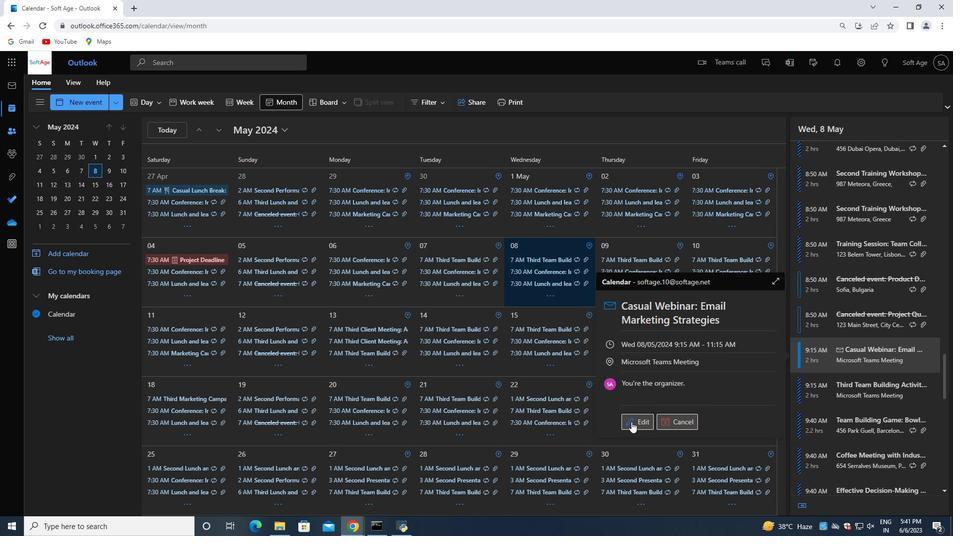 
Action: Mouse moved to (292, 274)
Screenshot: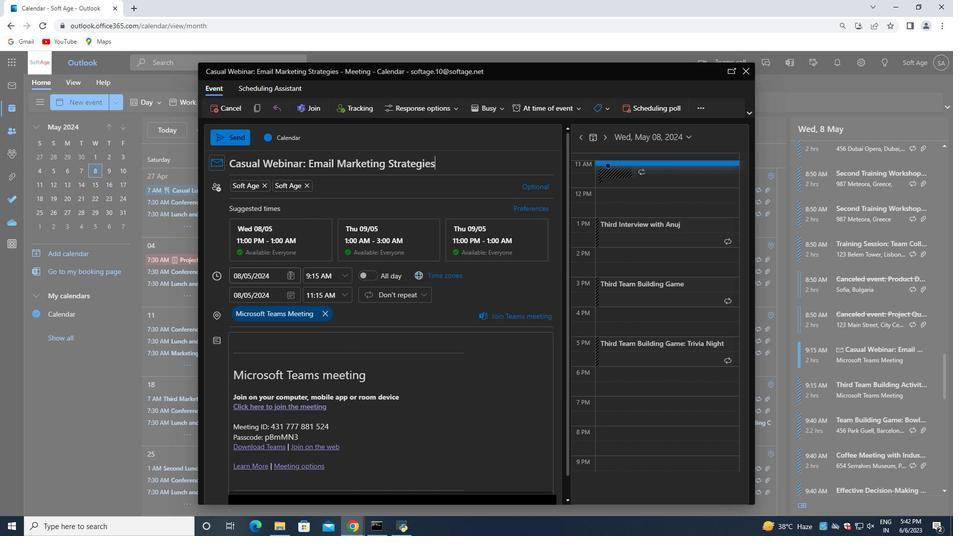
Action: Mouse pressed left at (292, 274)
Screenshot: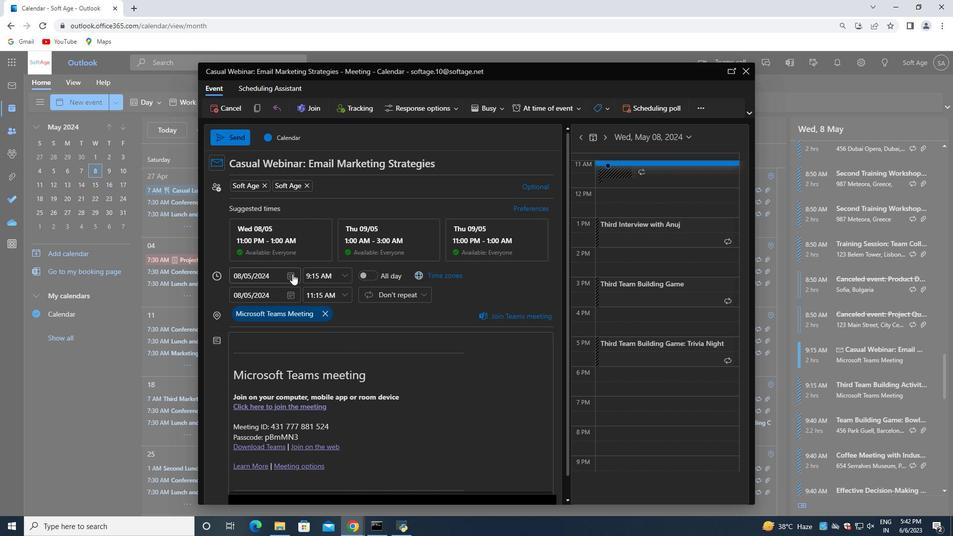 
Action: Mouse moved to (309, 295)
Screenshot: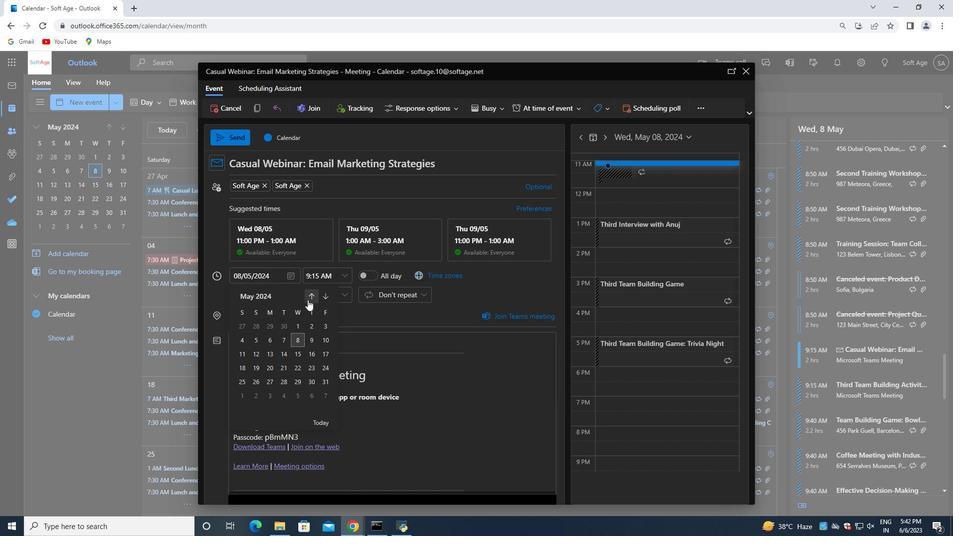 
Action: Mouse pressed left at (309, 295)
Screenshot: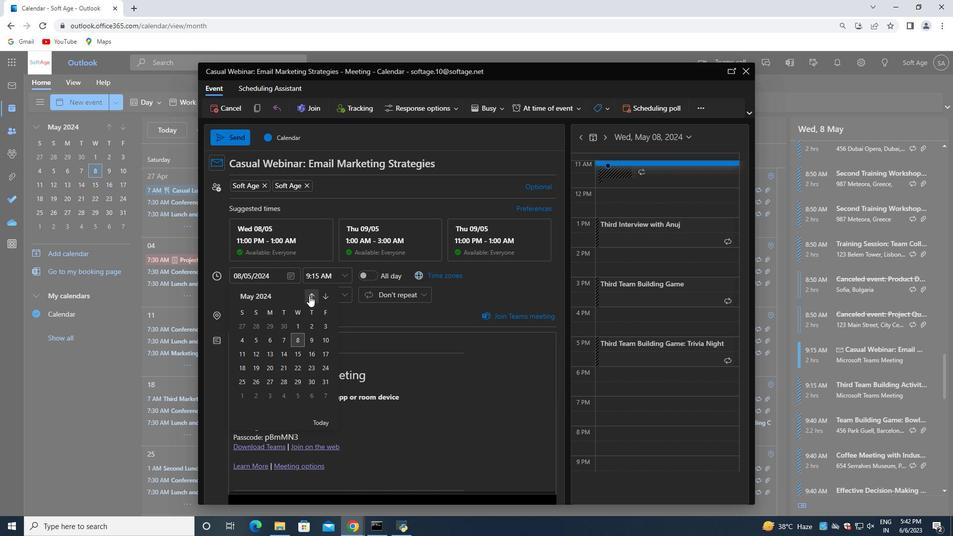 
Action: Mouse pressed left at (309, 295)
Screenshot: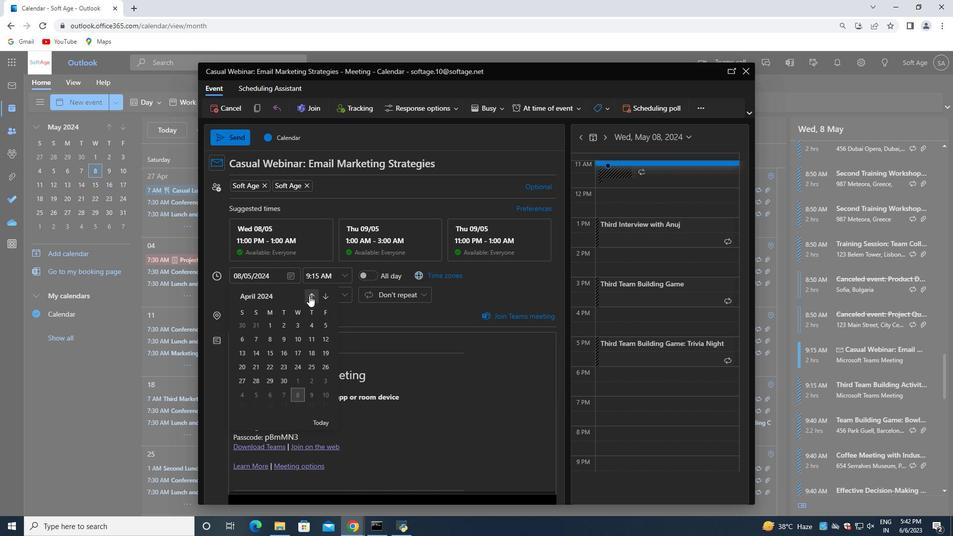 
Action: Mouse moved to (268, 383)
Screenshot: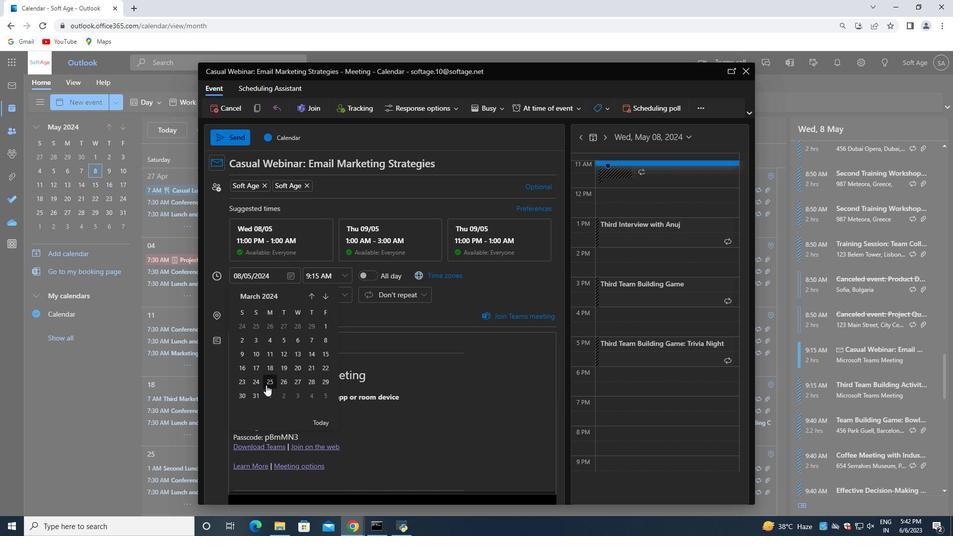 
Action: Mouse pressed left at (268, 383)
Screenshot: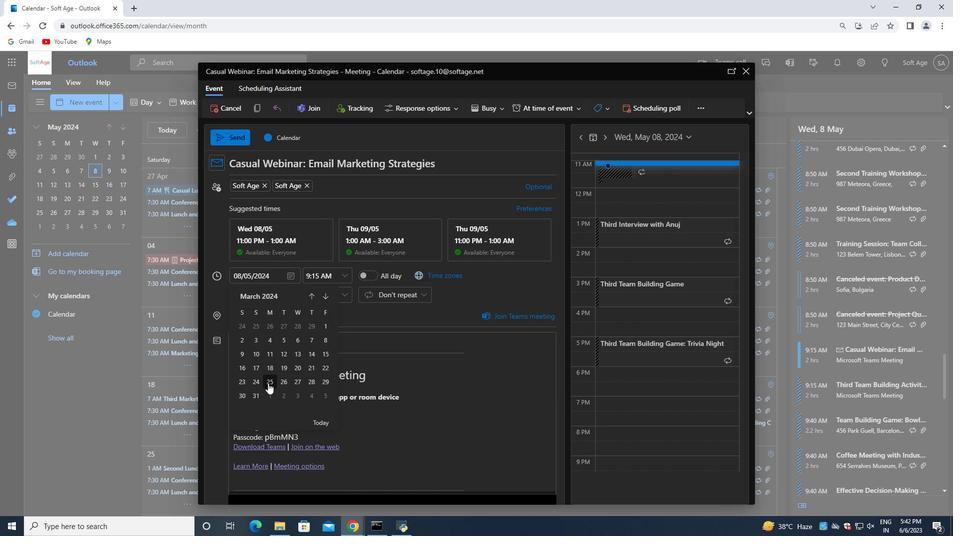 
Action: Mouse moved to (491, 103)
Screenshot: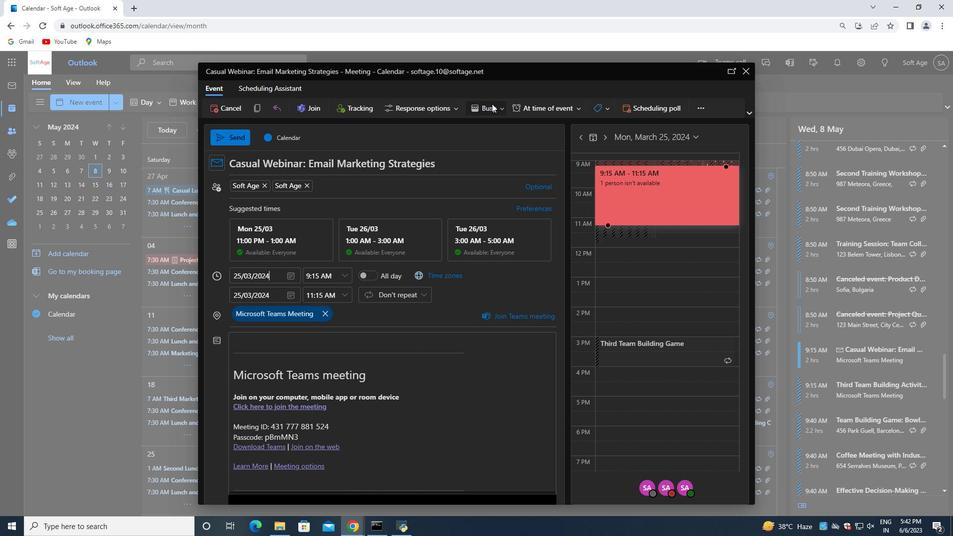 
Action: Mouse pressed left at (491, 103)
Screenshot: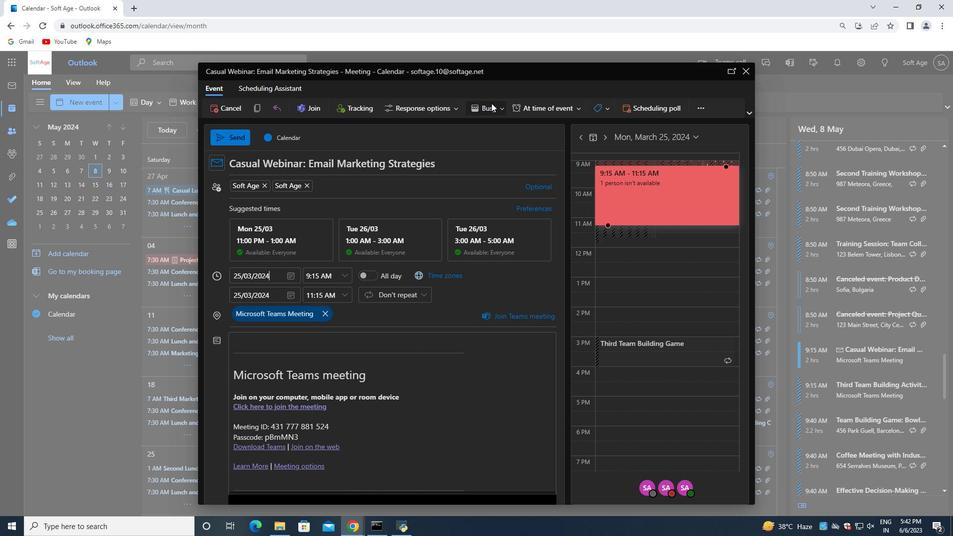 
Action: Mouse moved to (468, 133)
Screenshot: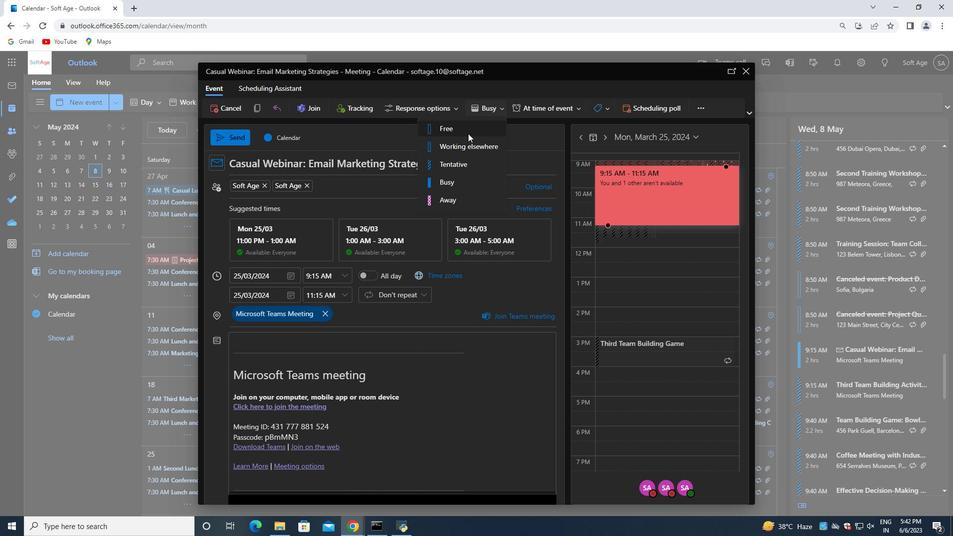
Action: Mouse pressed left at (468, 133)
Screenshot: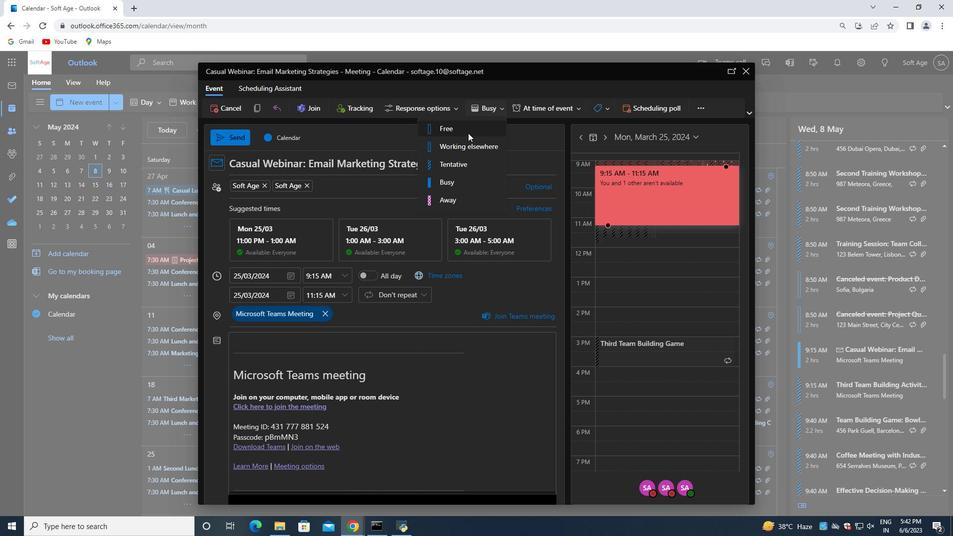 
Action: Mouse moved to (339, 188)
Screenshot: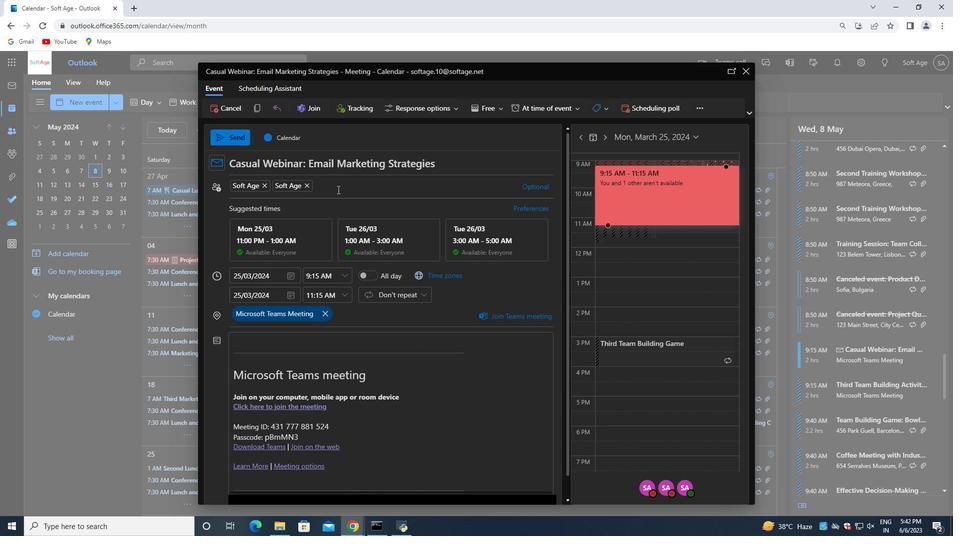 
Action: Mouse pressed left at (339, 188)
Screenshot: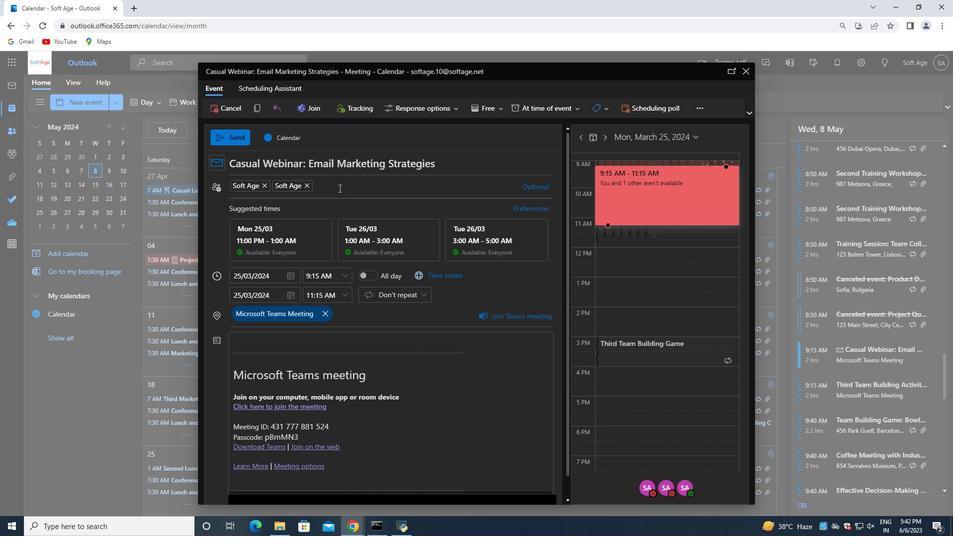 
Action: Key pressed softage.8<Key.shift>@softage.net<Key.enter>
Screenshot: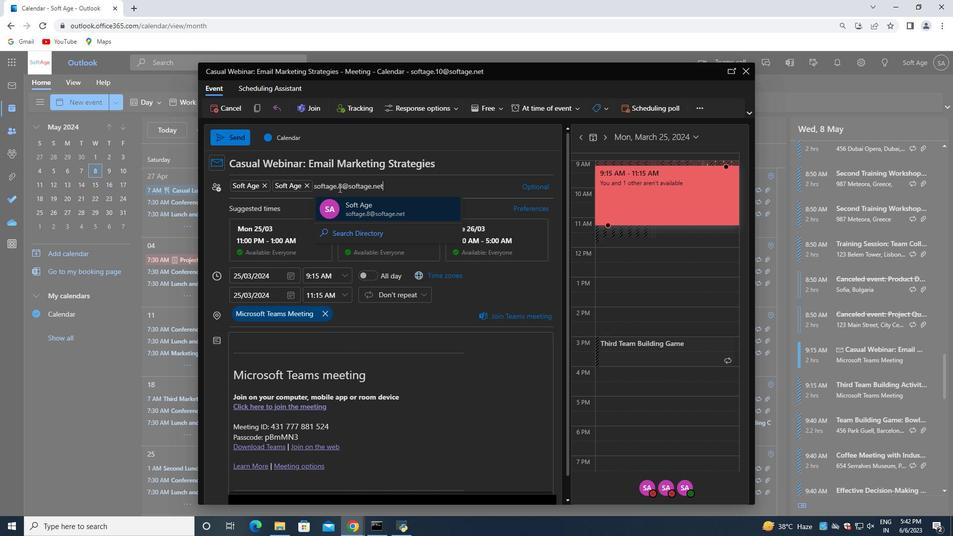 
Action: Mouse moved to (231, 137)
Screenshot: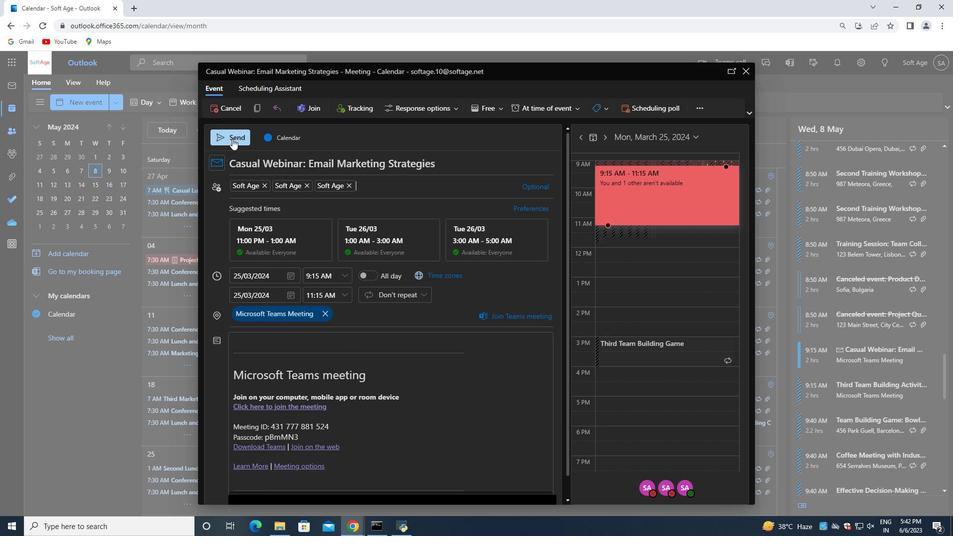 
Action: Mouse pressed left at (231, 137)
Screenshot: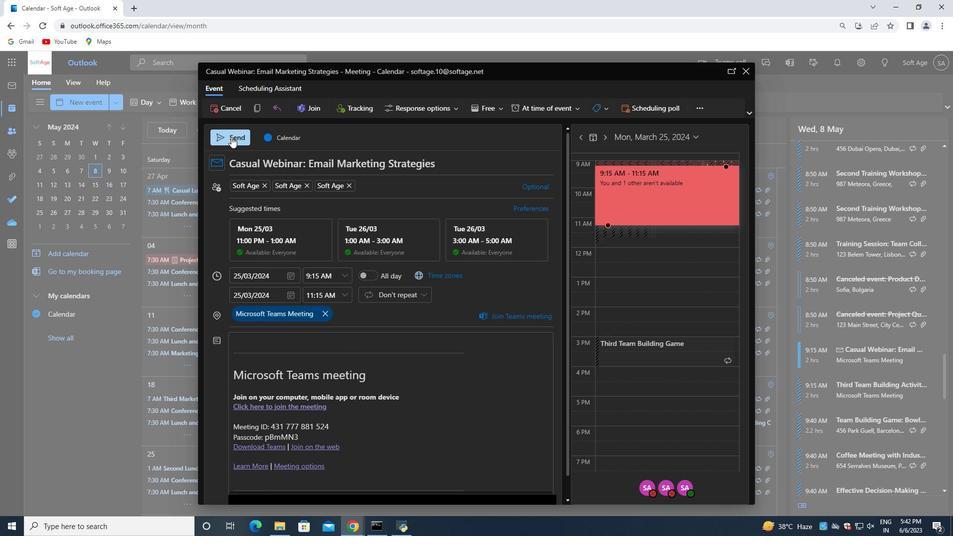 
